 Task: Look for space in Palenque, Mexico from 2nd September, 2023 to 5th September, 2023 for 1 adult in price range Rs.5000 to Rs.10000. Place can be private room with 1  bedroom having 1 bed and 1 bathroom. Property type can be house, flat, guest house, hotel. Booking option can be shelf check-in. Required host language is English.
Action: Mouse moved to (476, 99)
Screenshot: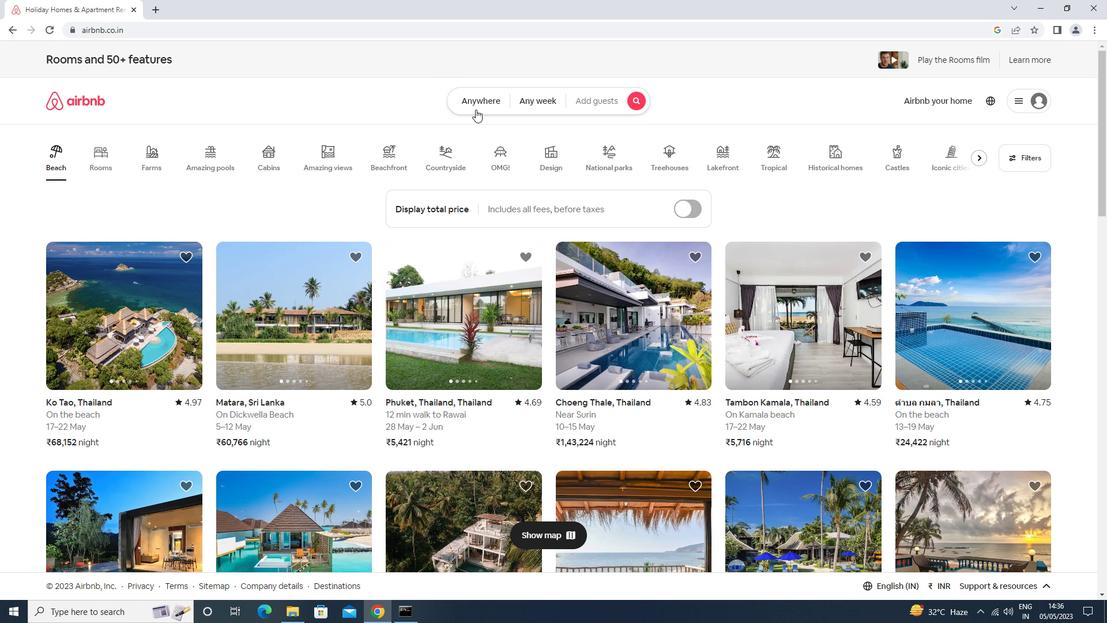 
Action: Mouse pressed left at (476, 99)
Screenshot: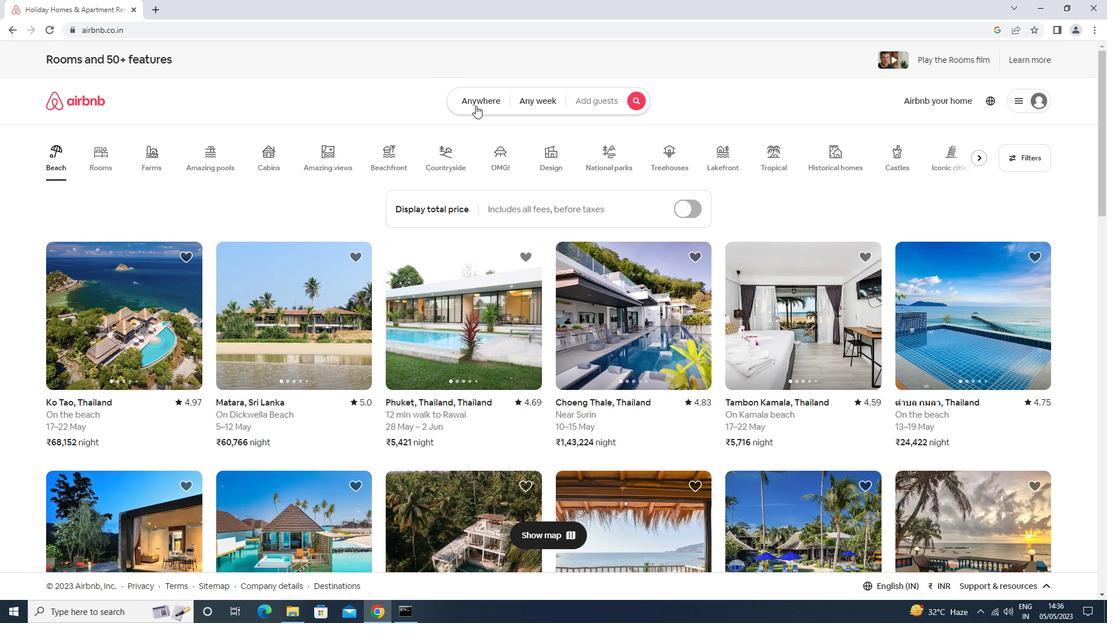 
Action: Mouse moved to (426, 150)
Screenshot: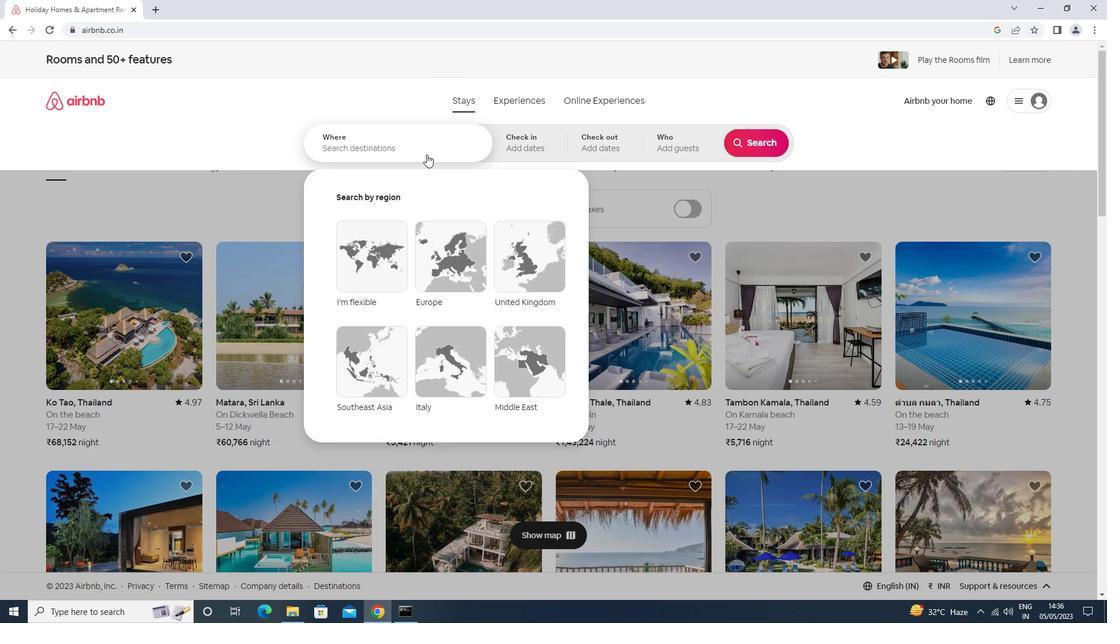 
Action: Mouse pressed left at (426, 150)
Screenshot: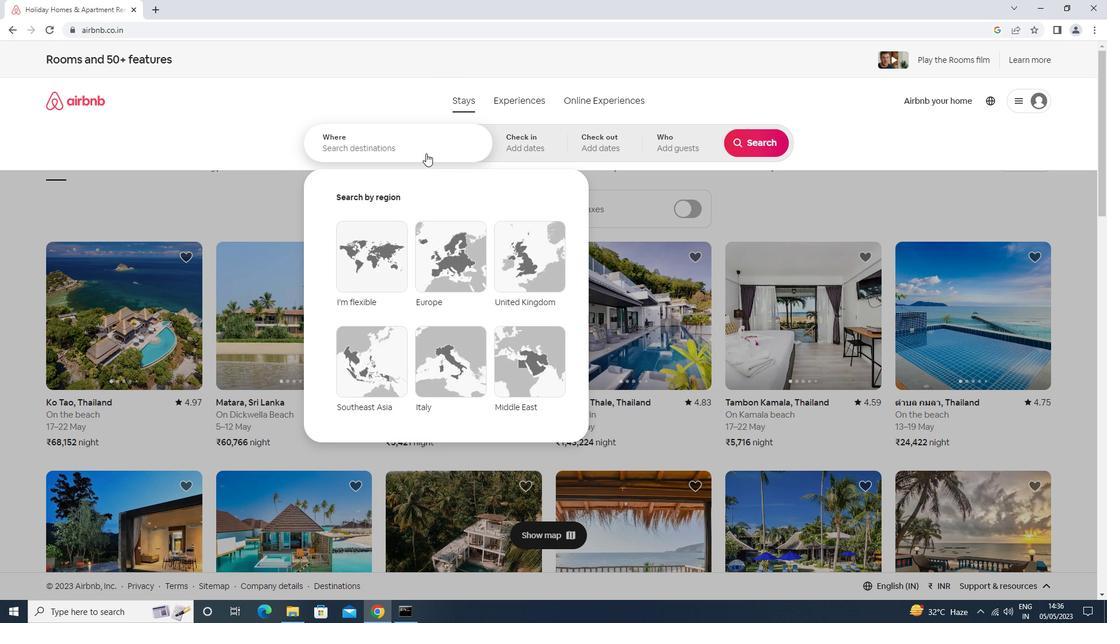 
Action: Mouse moved to (424, 151)
Screenshot: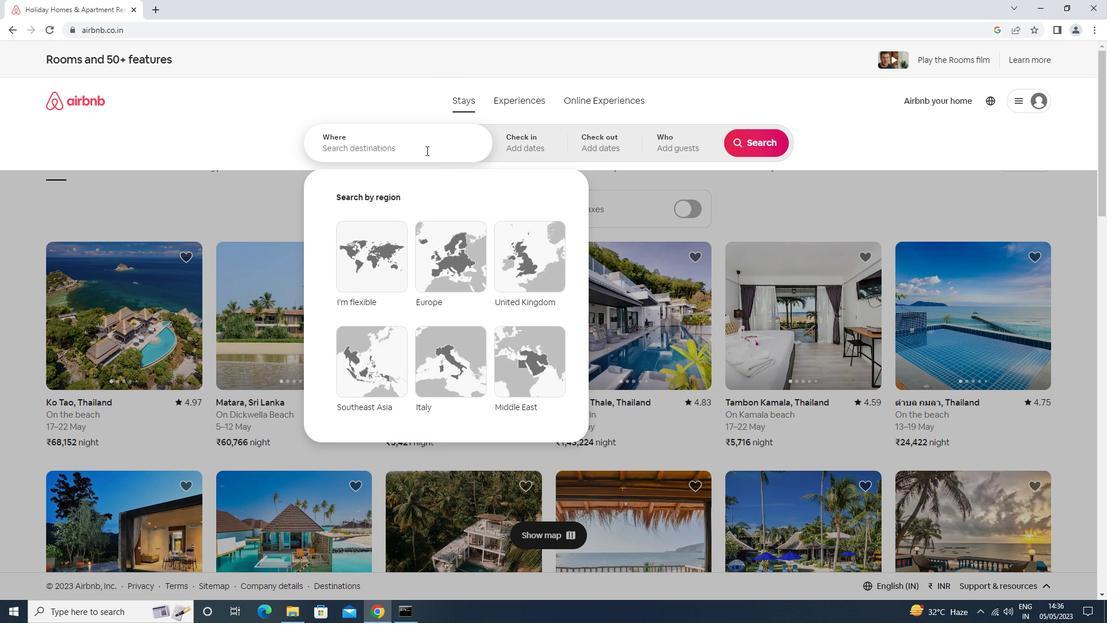 
Action: Key pressed palenque<Key.space>mexico<Key.down><Key.enter>
Screenshot: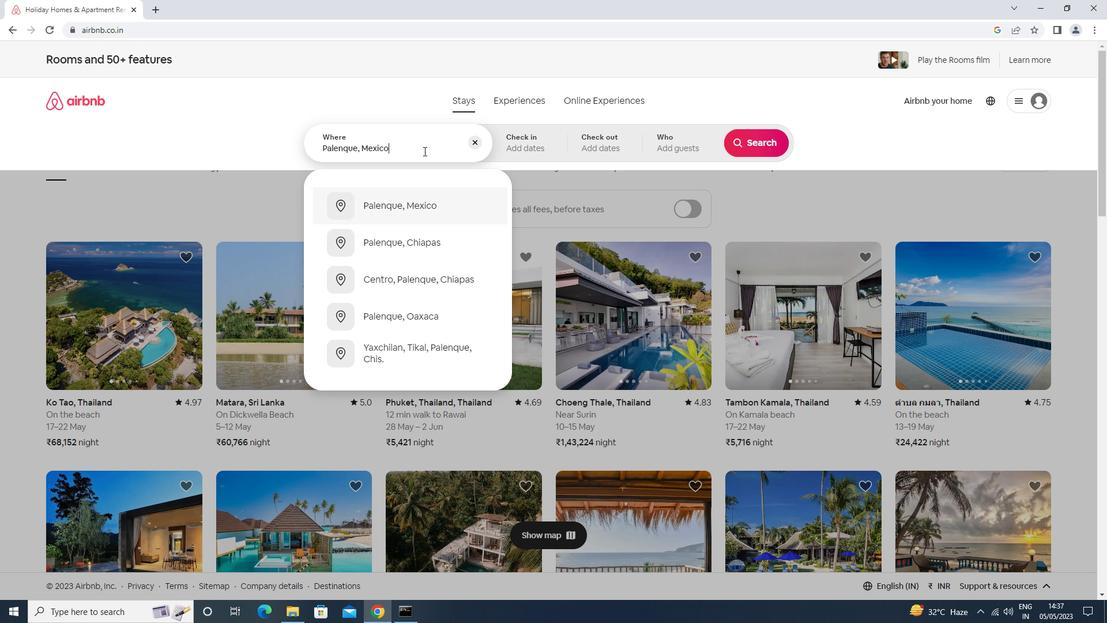 
Action: Mouse moved to (756, 239)
Screenshot: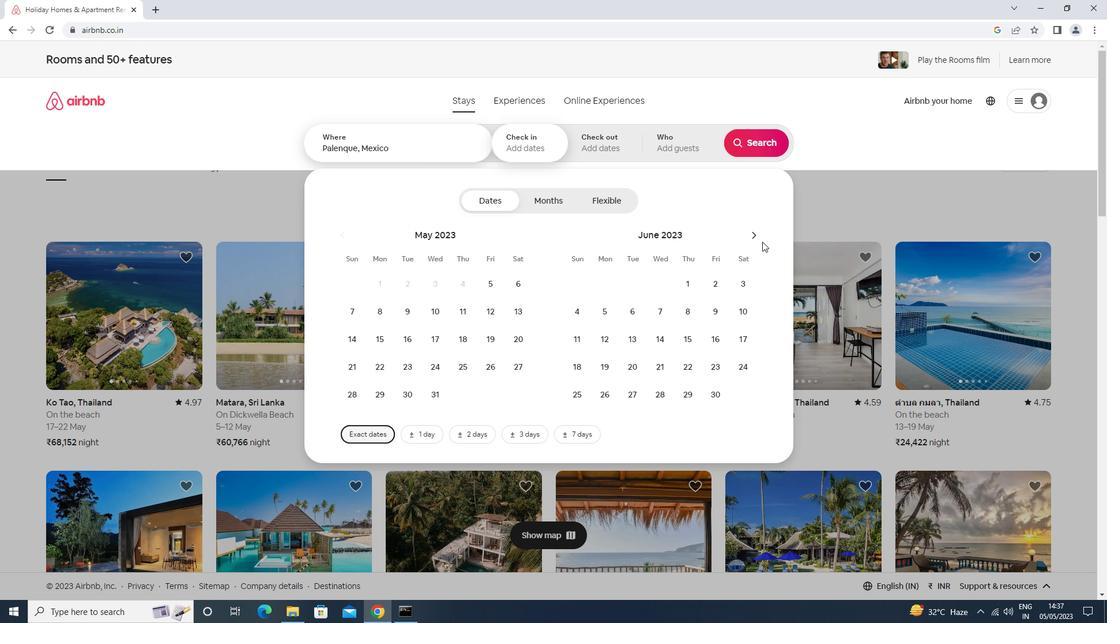 
Action: Mouse pressed left at (756, 239)
Screenshot: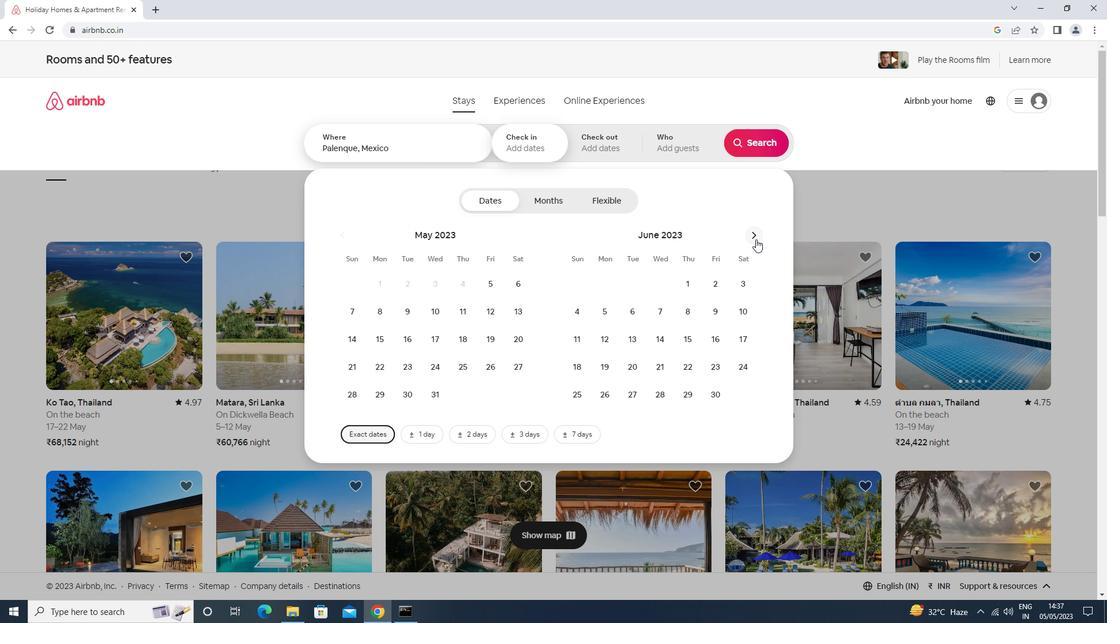 
Action: Mouse pressed left at (756, 239)
Screenshot: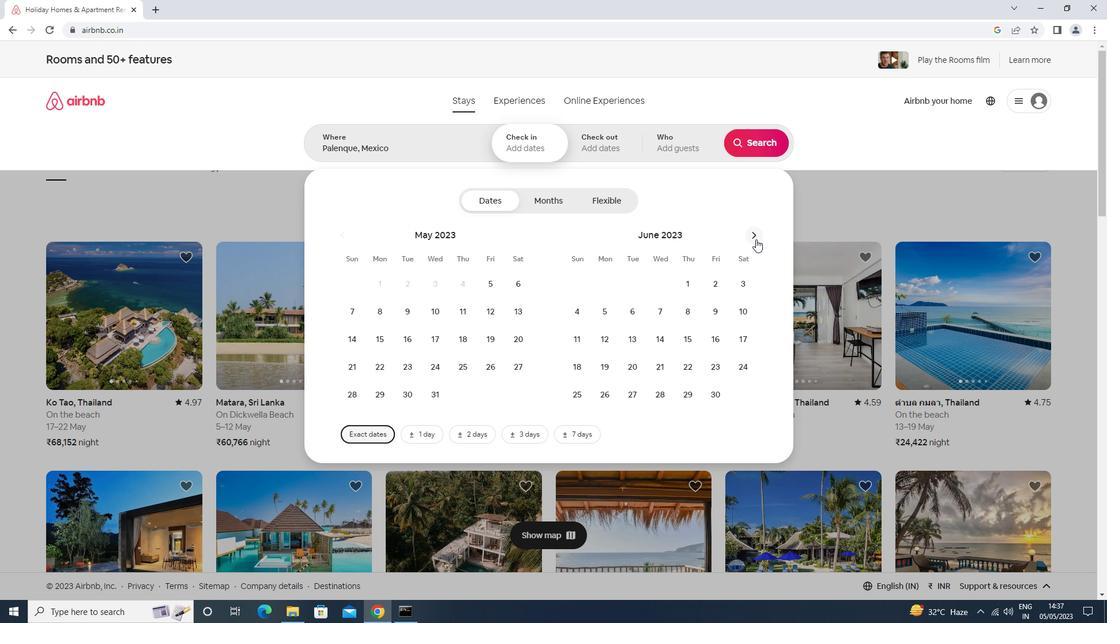 
Action: Mouse pressed left at (756, 239)
Screenshot: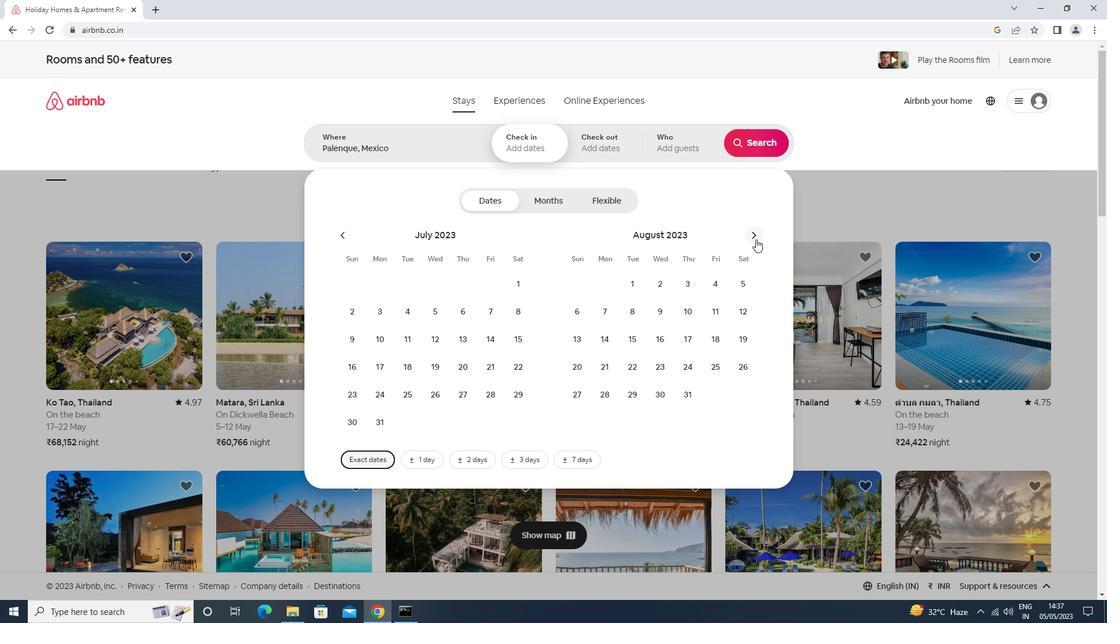
Action: Mouse moved to (749, 289)
Screenshot: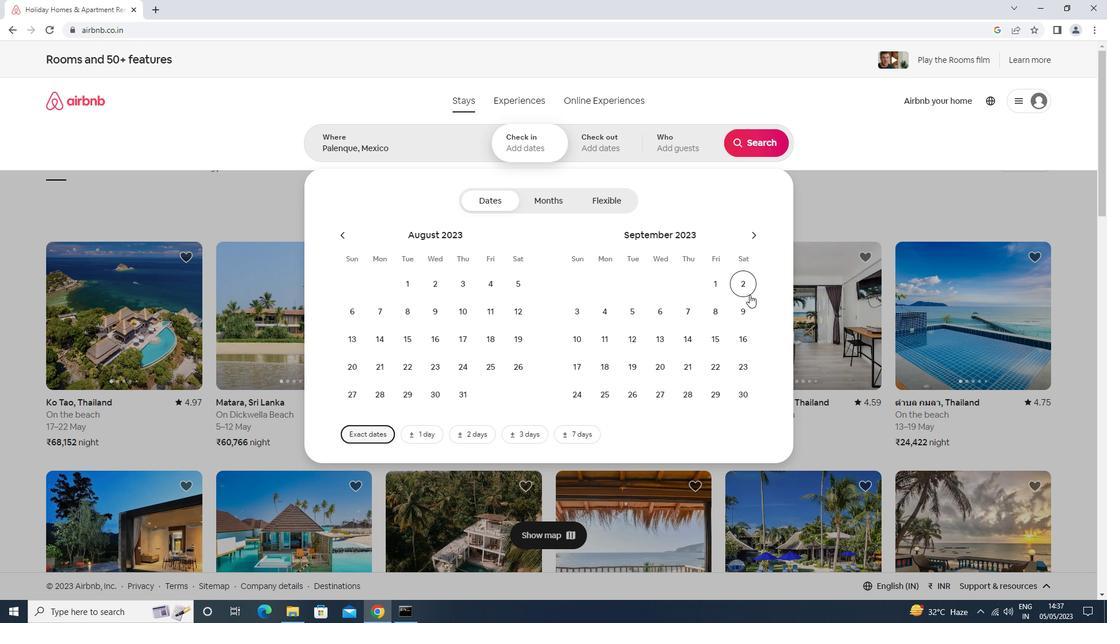 
Action: Mouse pressed left at (749, 289)
Screenshot: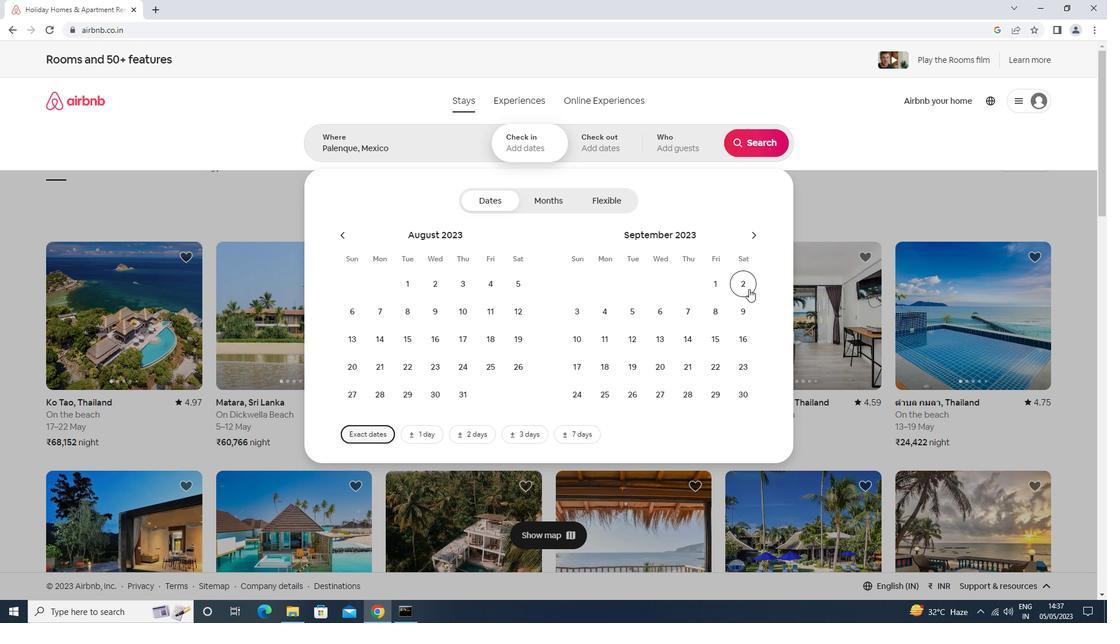 
Action: Mouse moved to (629, 316)
Screenshot: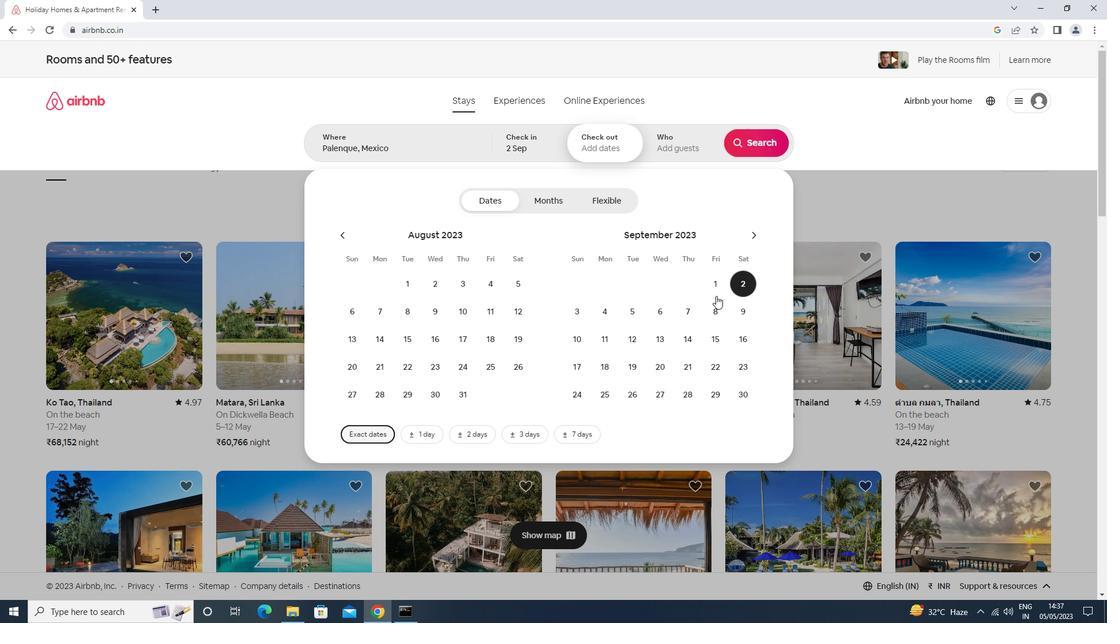 
Action: Mouse pressed left at (629, 316)
Screenshot: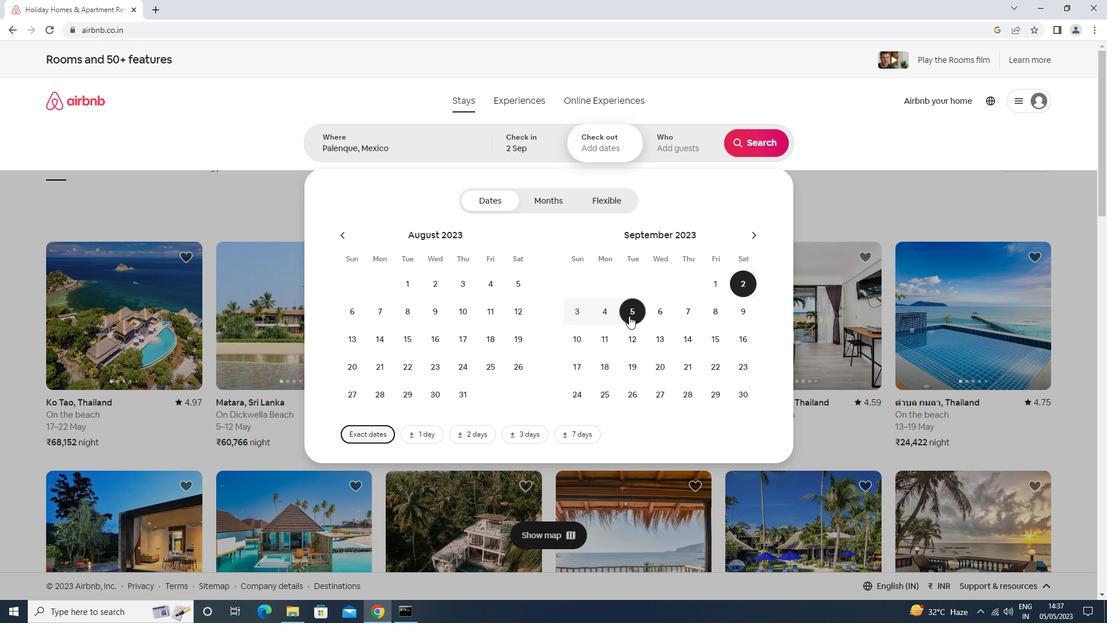
Action: Mouse moved to (674, 155)
Screenshot: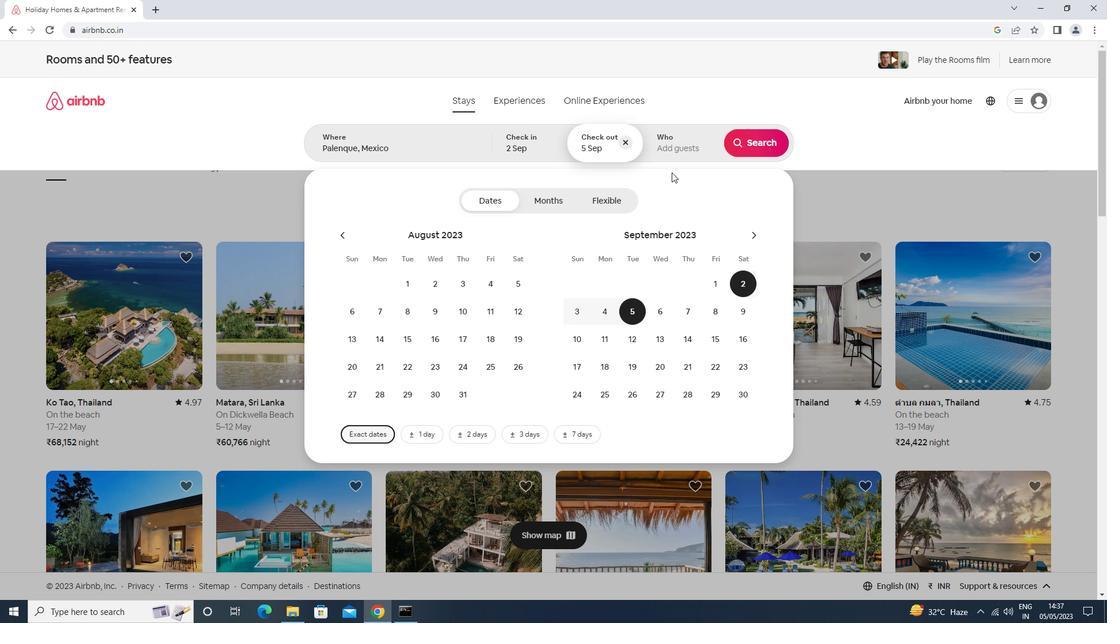 
Action: Mouse pressed left at (674, 155)
Screenshot: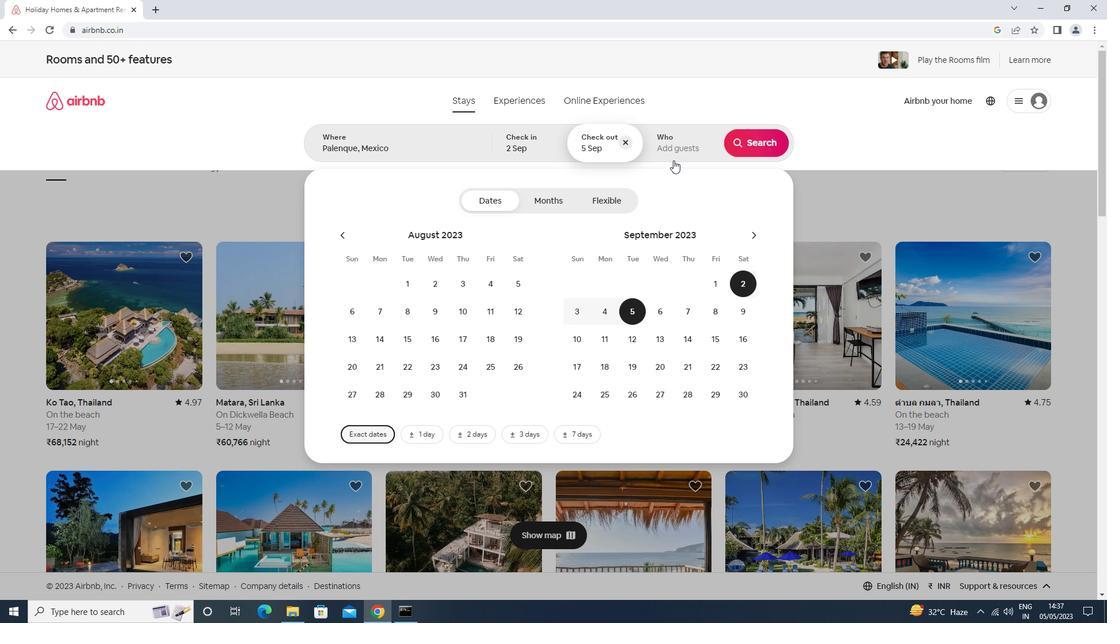 
Action: Mouse moved to (755, 202)
Screenshot: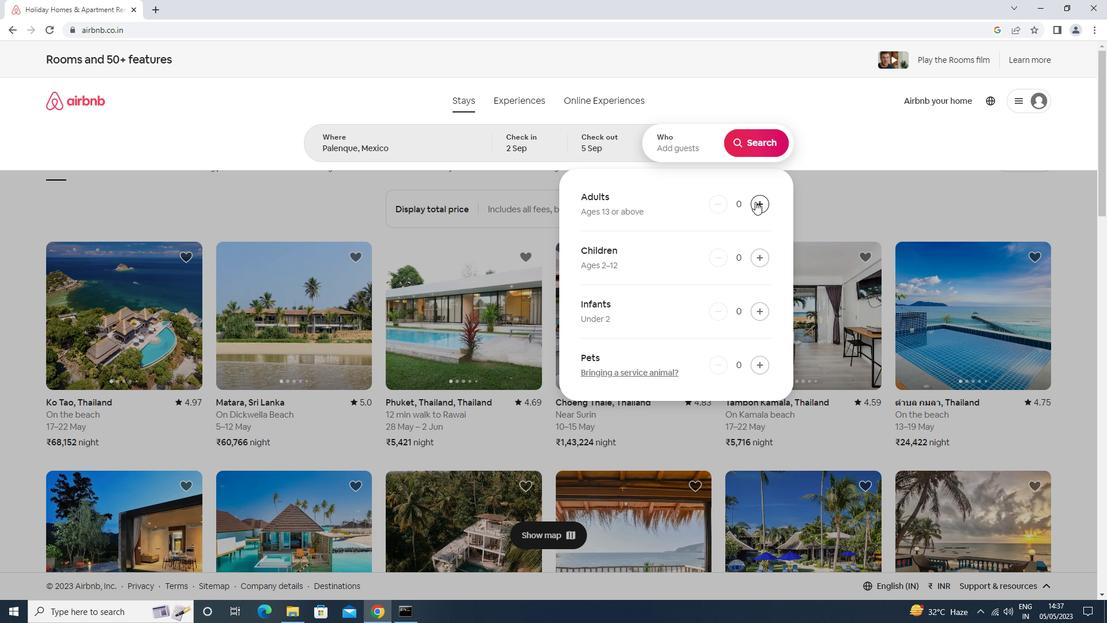 
Action: Mouse pressed left at (755, 202)
Screenshot: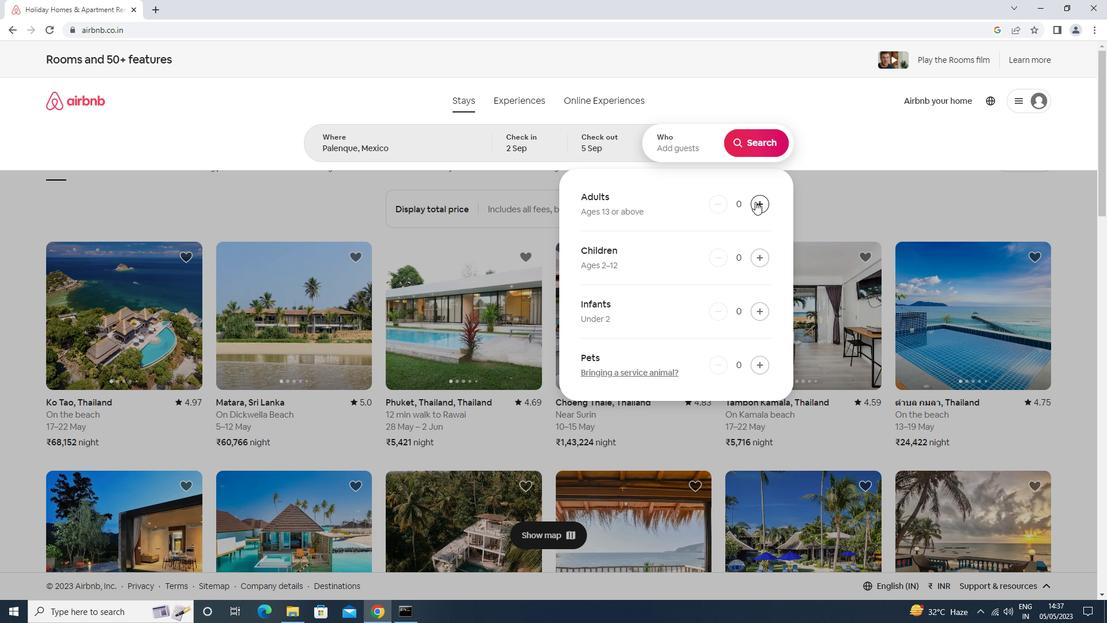 
Action: Mouse moved to (763, 137)
Screenshot: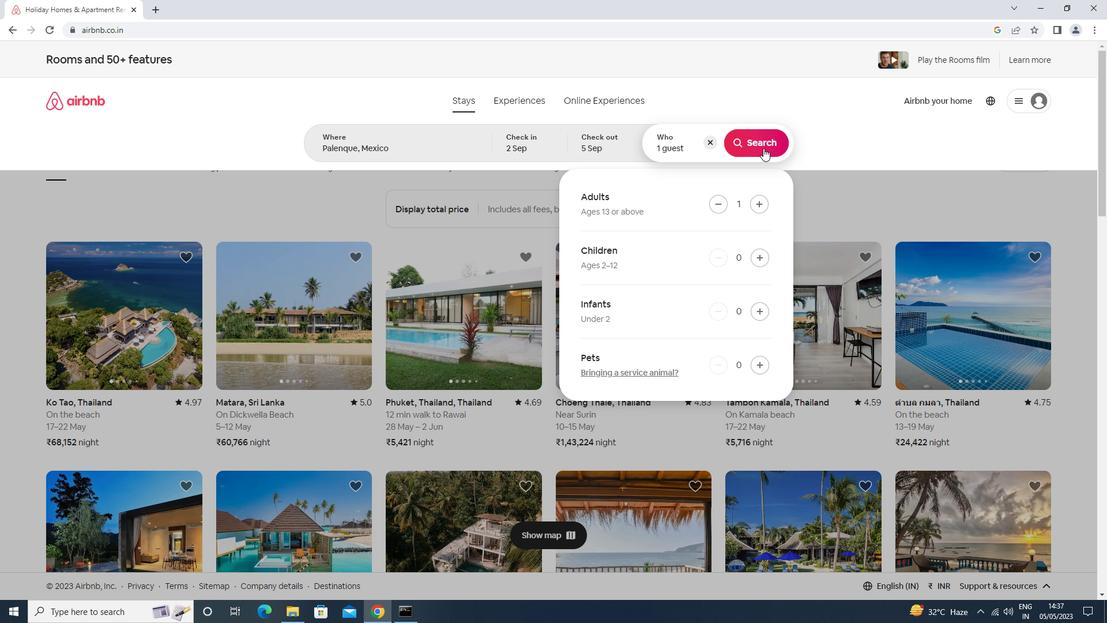 
Action: Mouse pressed left at (763, 137)
Screenshot: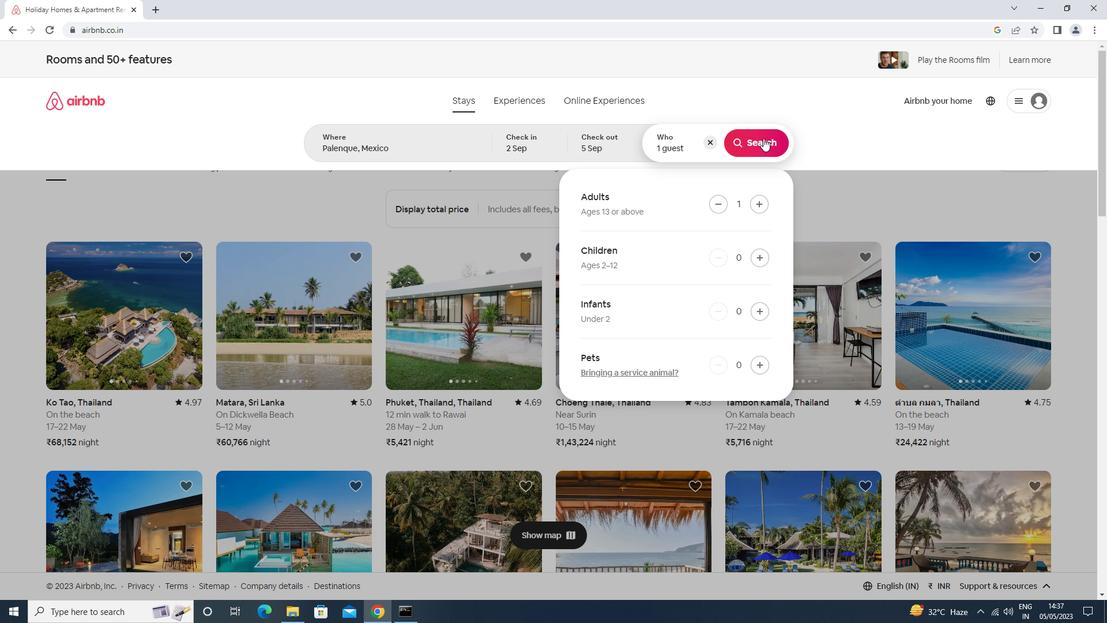 
Action: Mouse moved to (1048, 109)
Screenshot: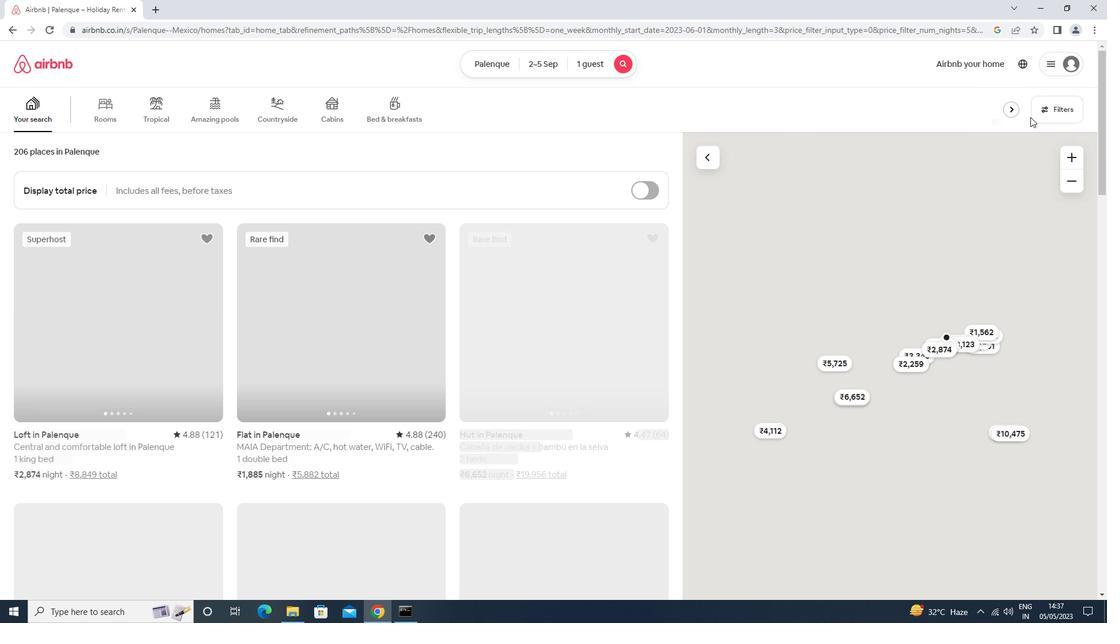 
Action: Mouse pressed left at (1048, 109)
Screenshot: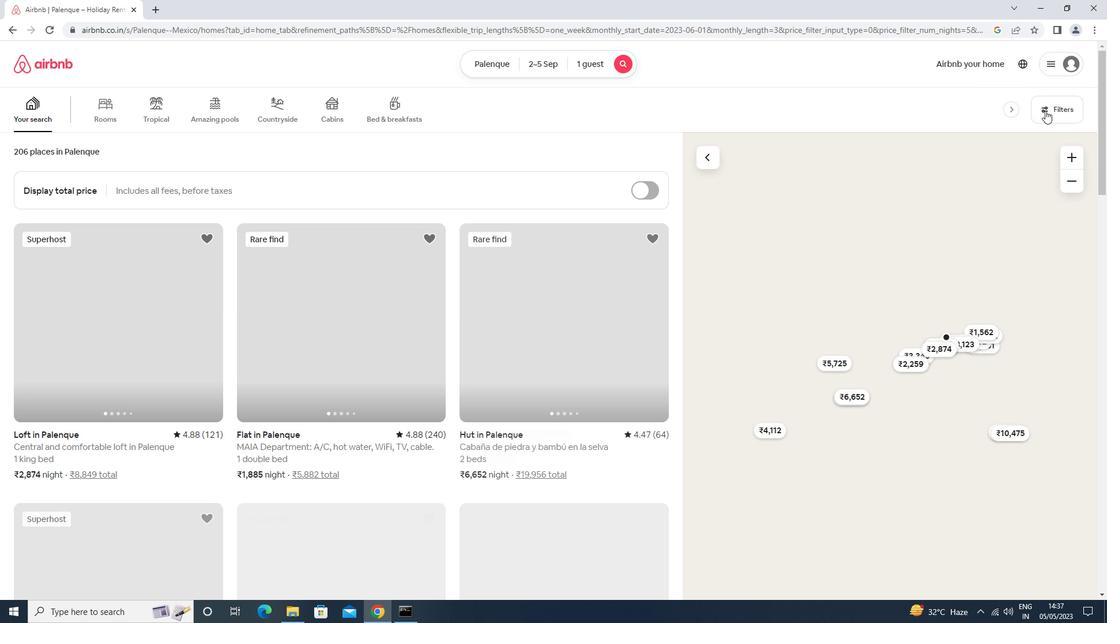 
Action: Mouse moved to (429, 397)
Screenshot: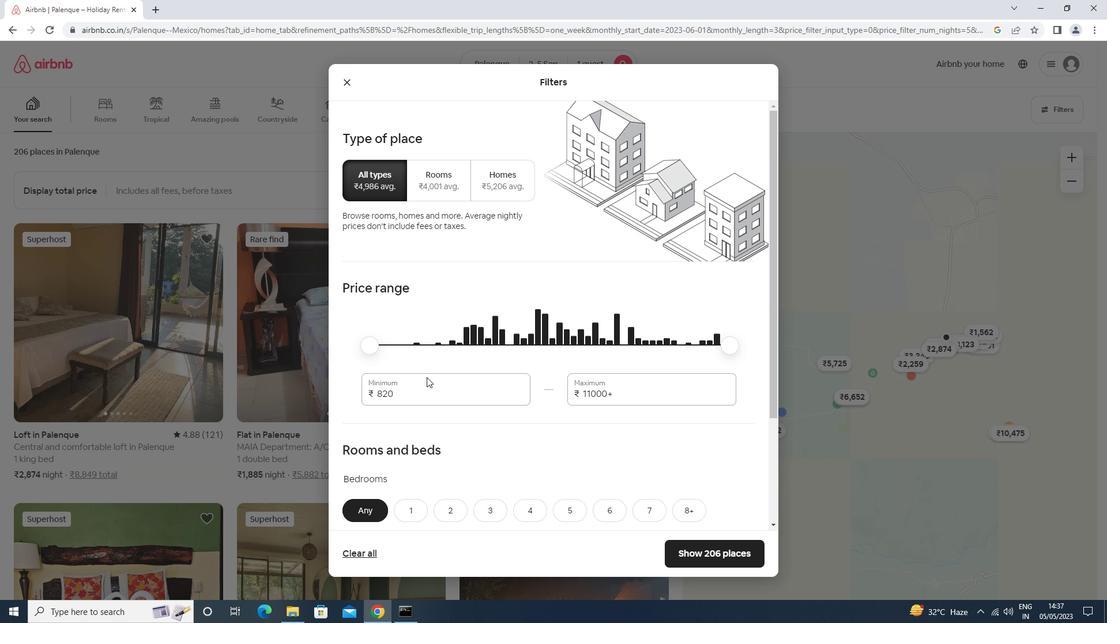 
Action: Mouse pressed left at (429, 397)
Screenshot: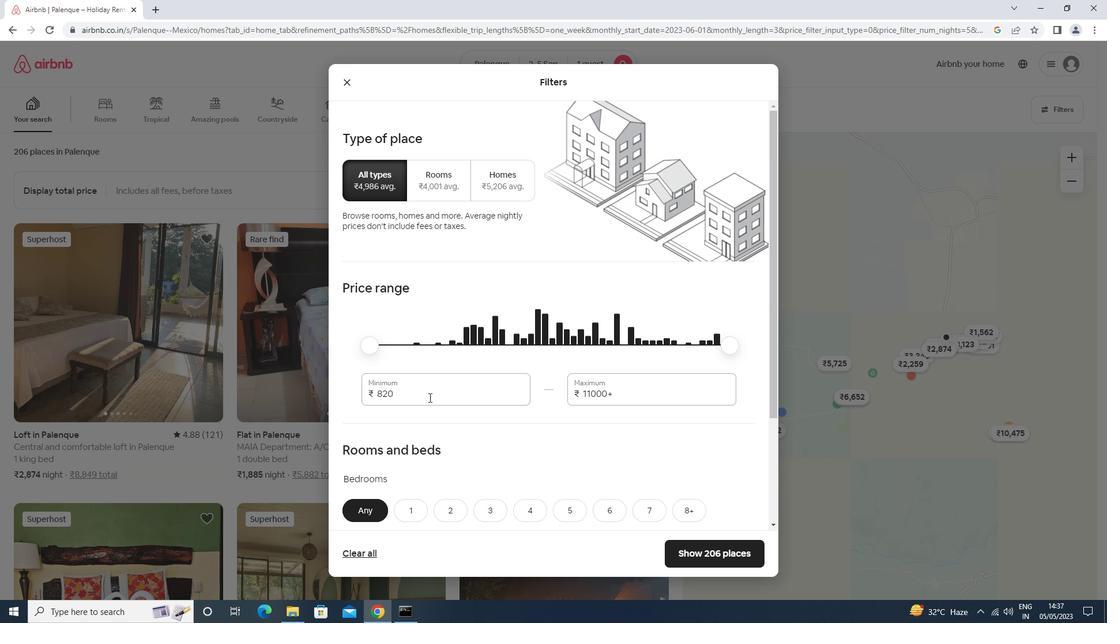 
Action: Key pressed <Key.backspace><Key.backspace><Key.backspace>5000<Key.tab>10000
Screenshot: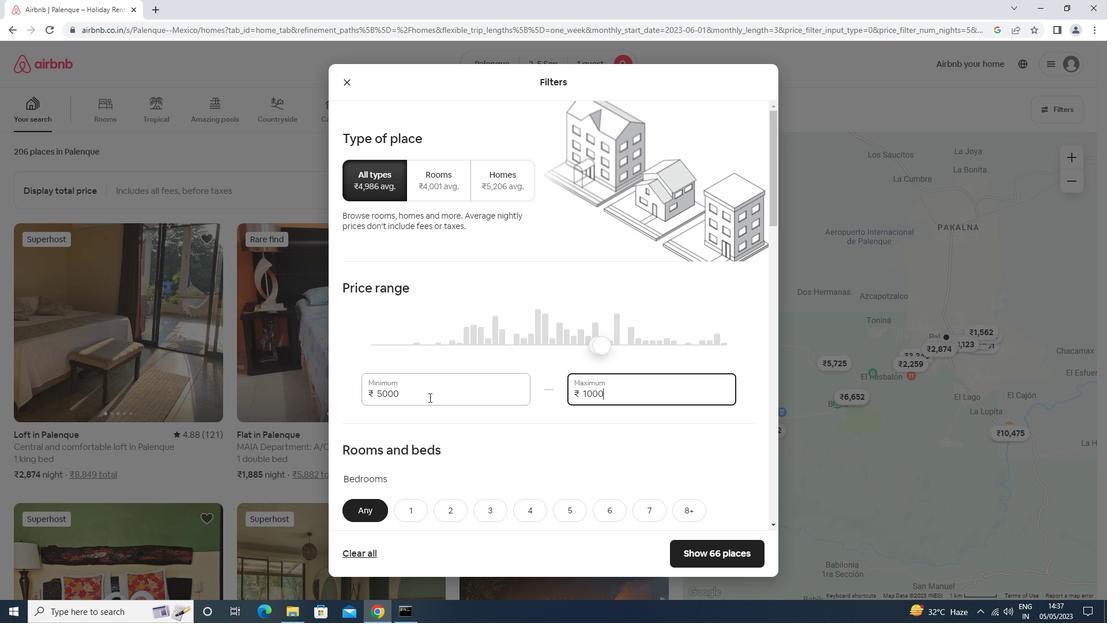 
Action: Mouse moved to (435, 384)
Screenshot: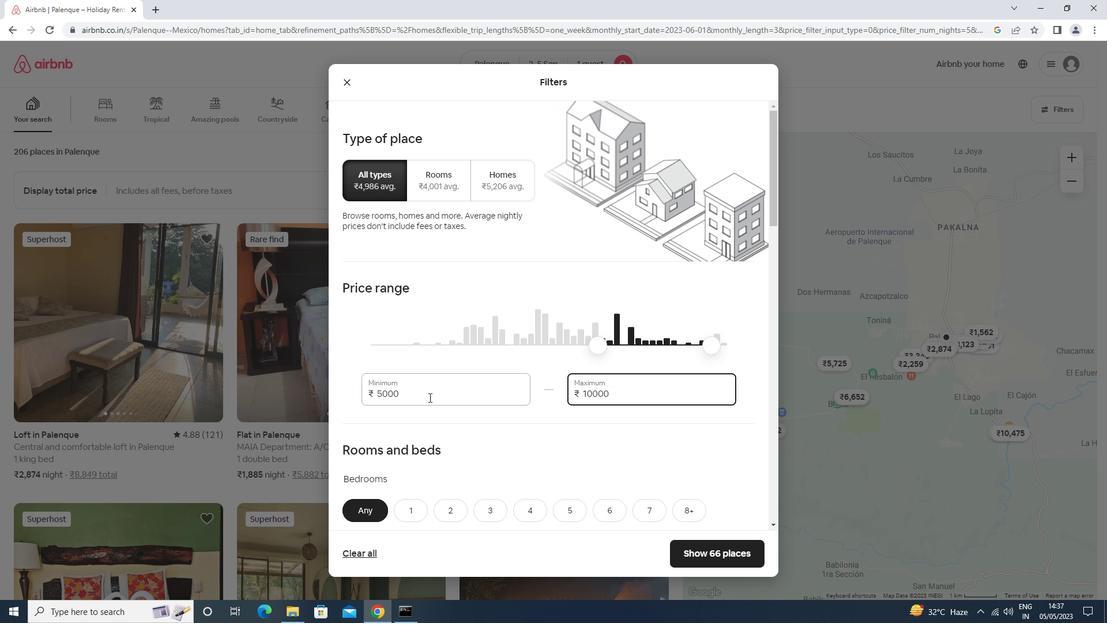 
Action: Mouse scrolled (435, 384) with delta (0, 0)
Screenshot: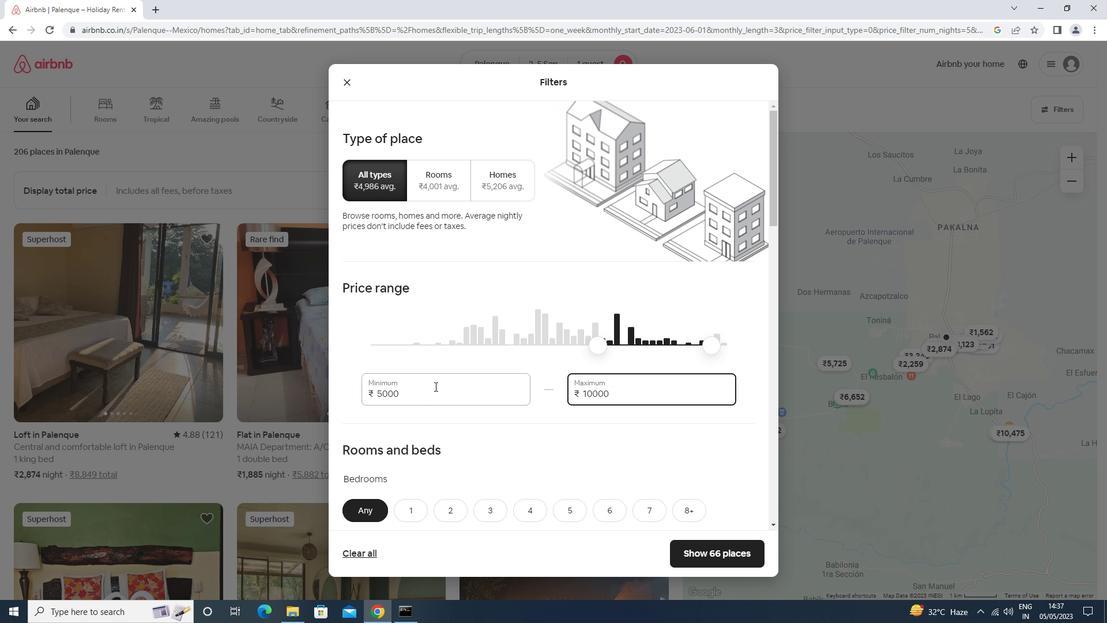 
Action: Mouse moved to (436, 384)
Screenshot: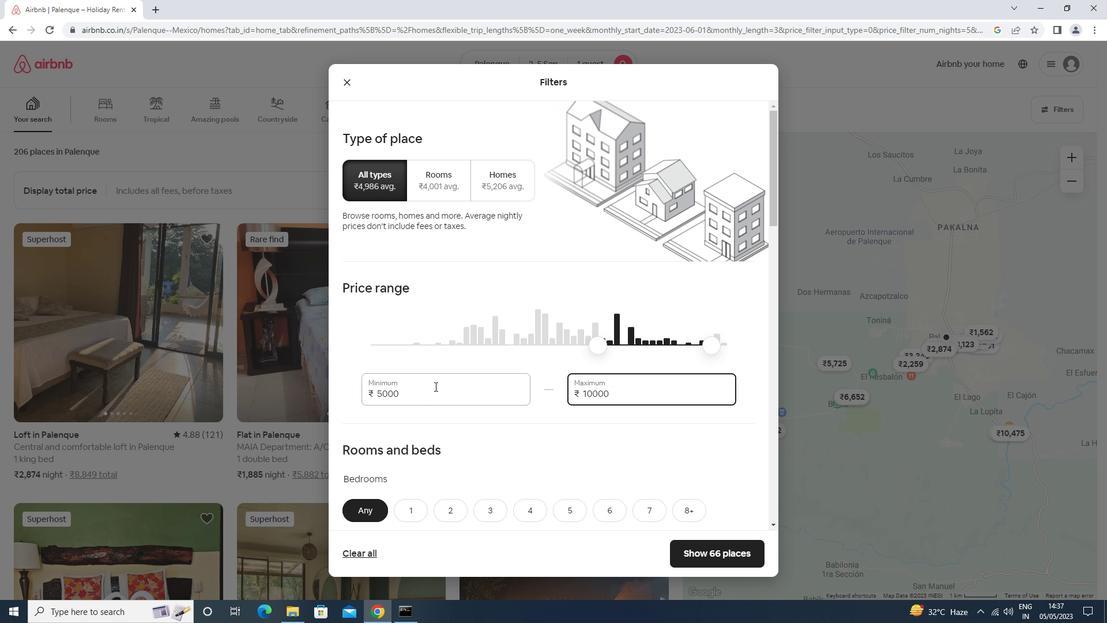 
Action: Mouse scrolled (436, 384) with delta (0, 0)
Screenshot: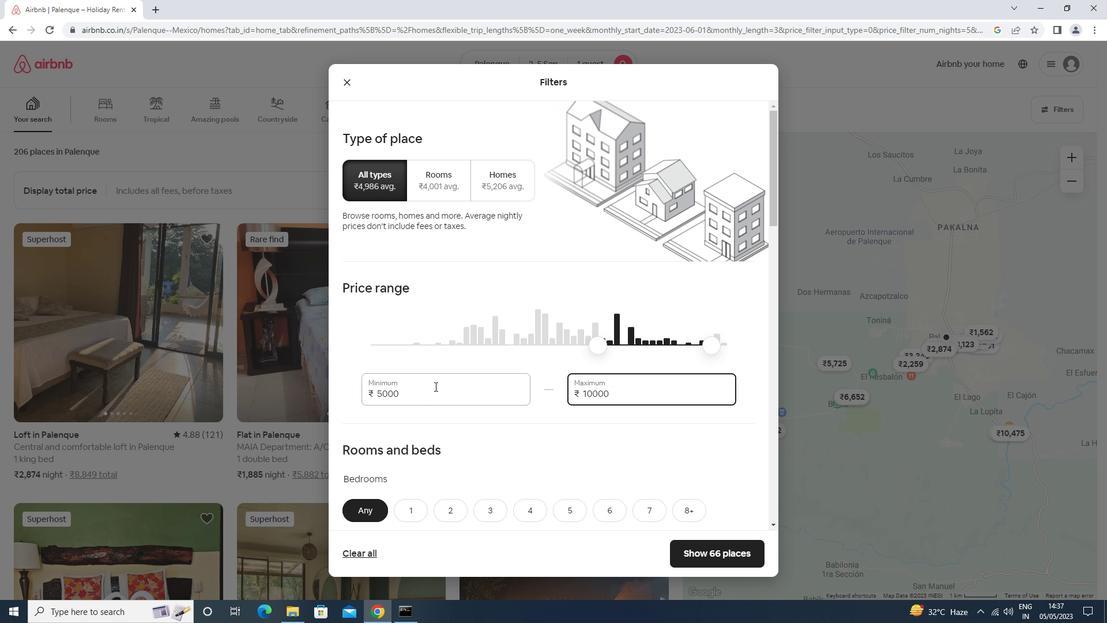 
Action: Mouse scrolled (436, 384) with delta (0, 0)
Screenshot: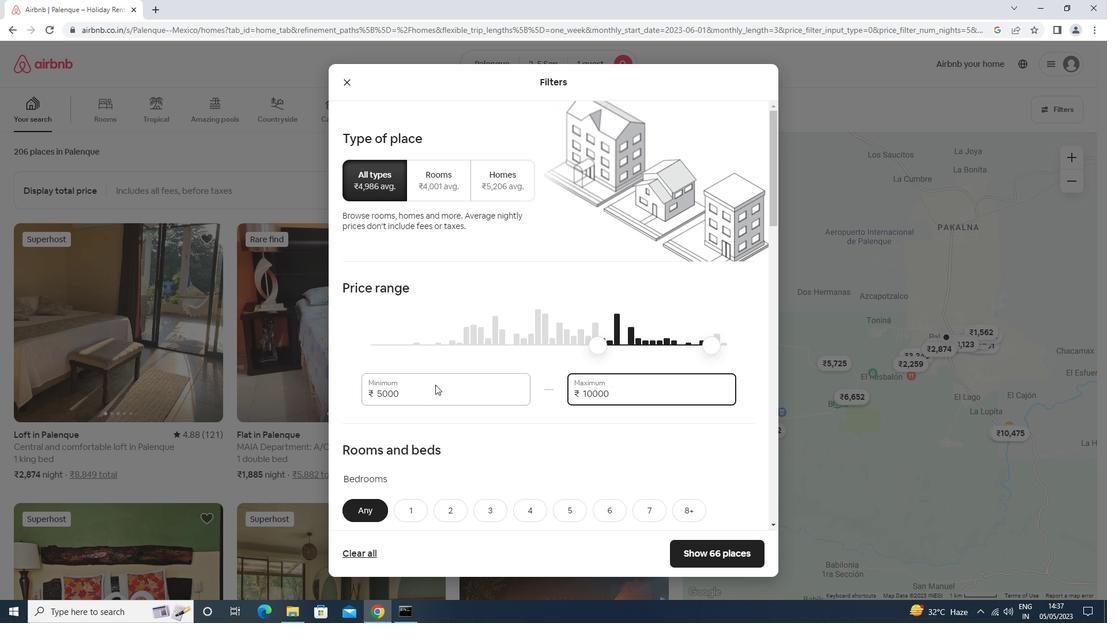 
Action: Mouse scrolled (436, 384) with delta (0, 0)
Screenshot: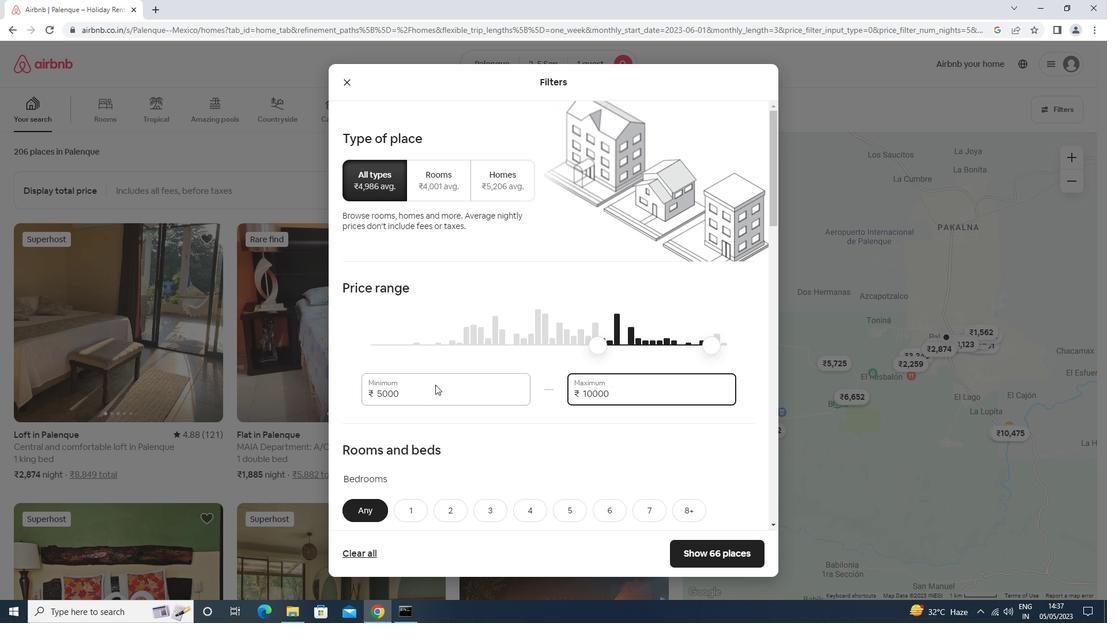
Action: Mouse scrolled (436, 384) with delta (0, 0)
Screenshot: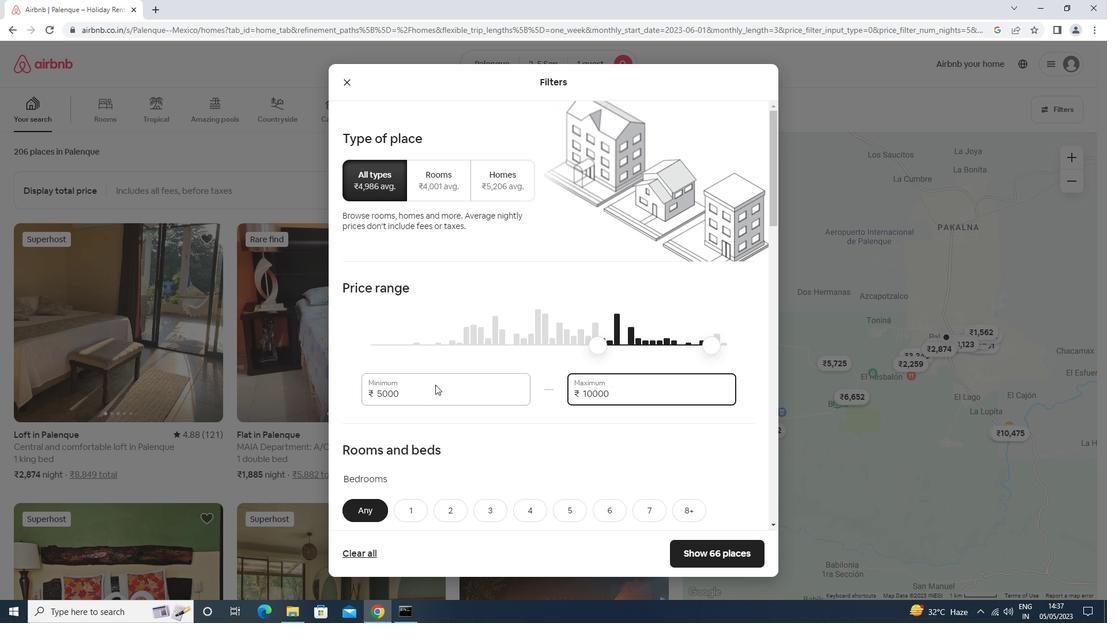 
Action: Mouse moved to (417, 223)
Screenshot: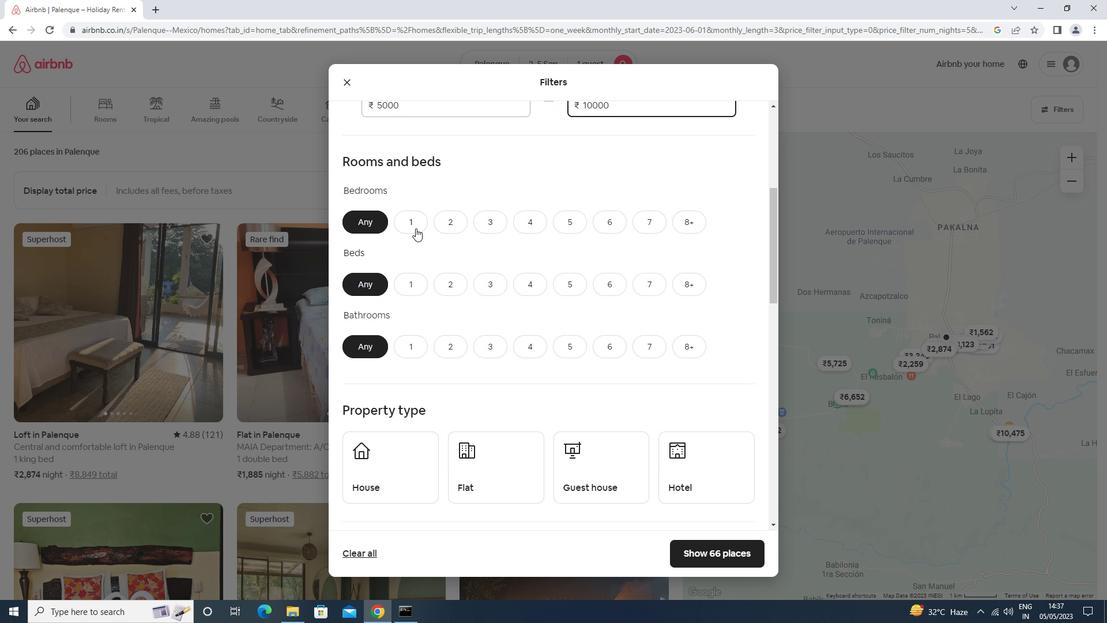 
Action: Mouse pressed left at (417, 223)
Screenshot: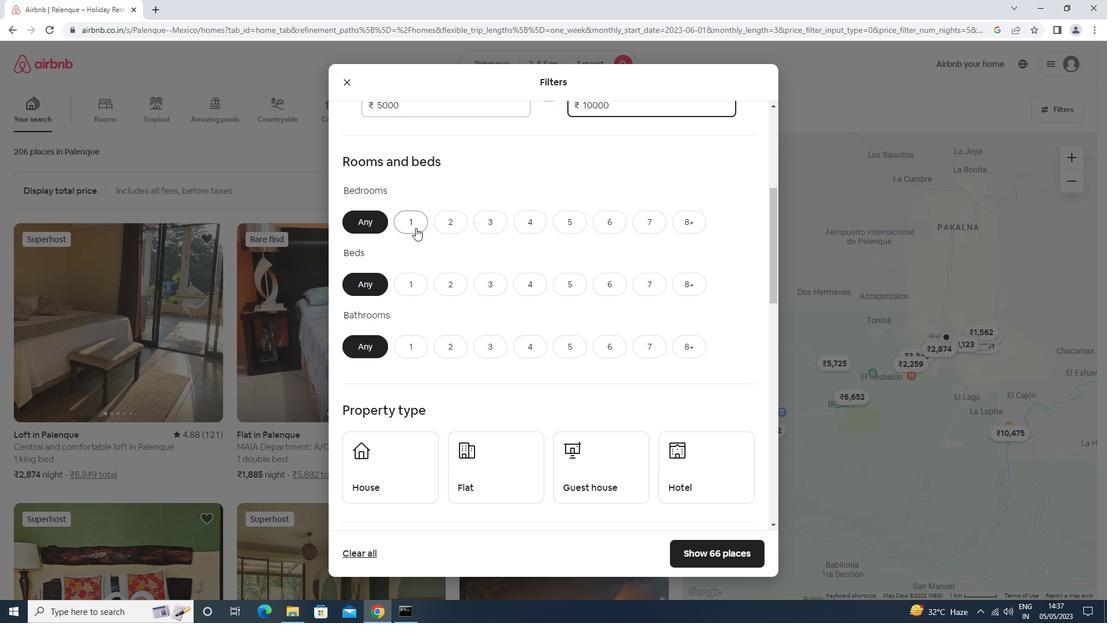 
Action: Mouse moved to (416, 283)
Screenshot: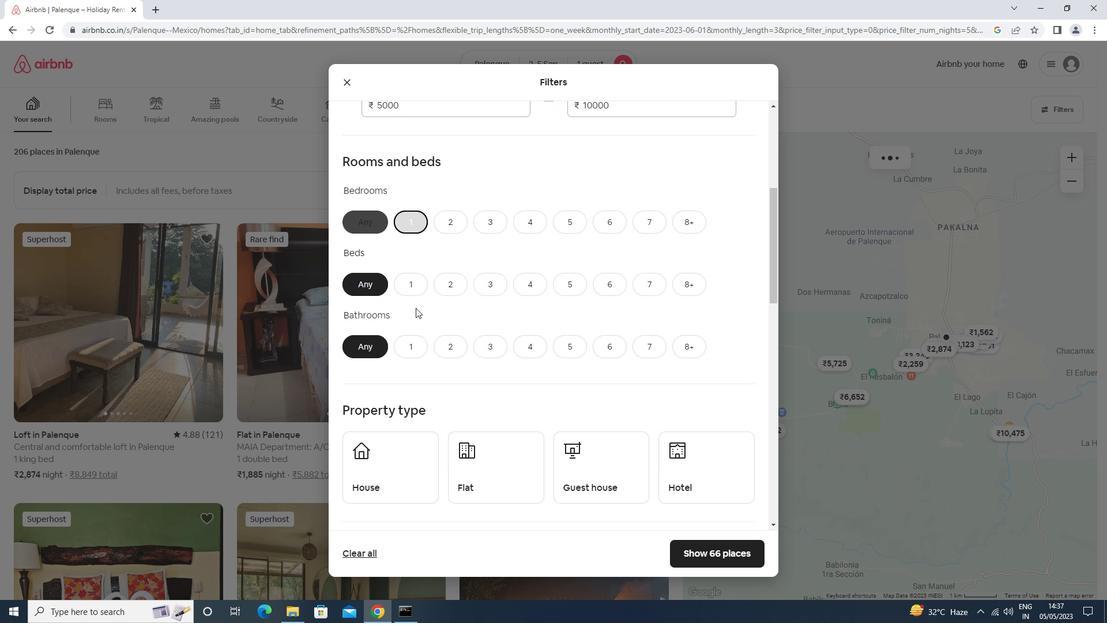 
Action: Mouse pressed left at (416, 283)
Screenshot: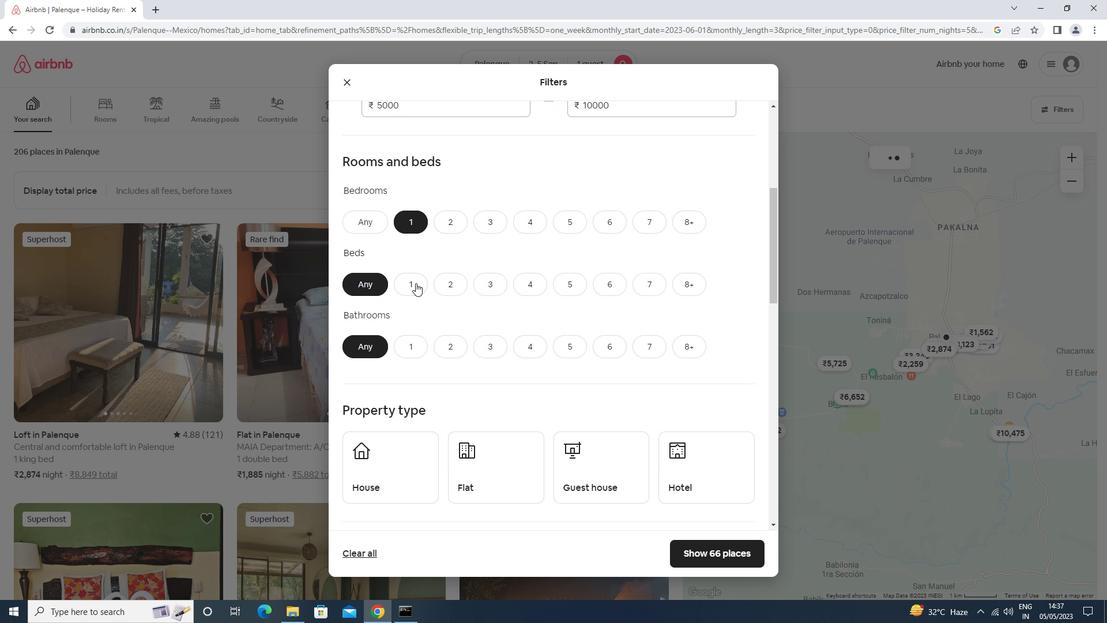 
Action: Mouse moved to (414, 343)
Screenshot: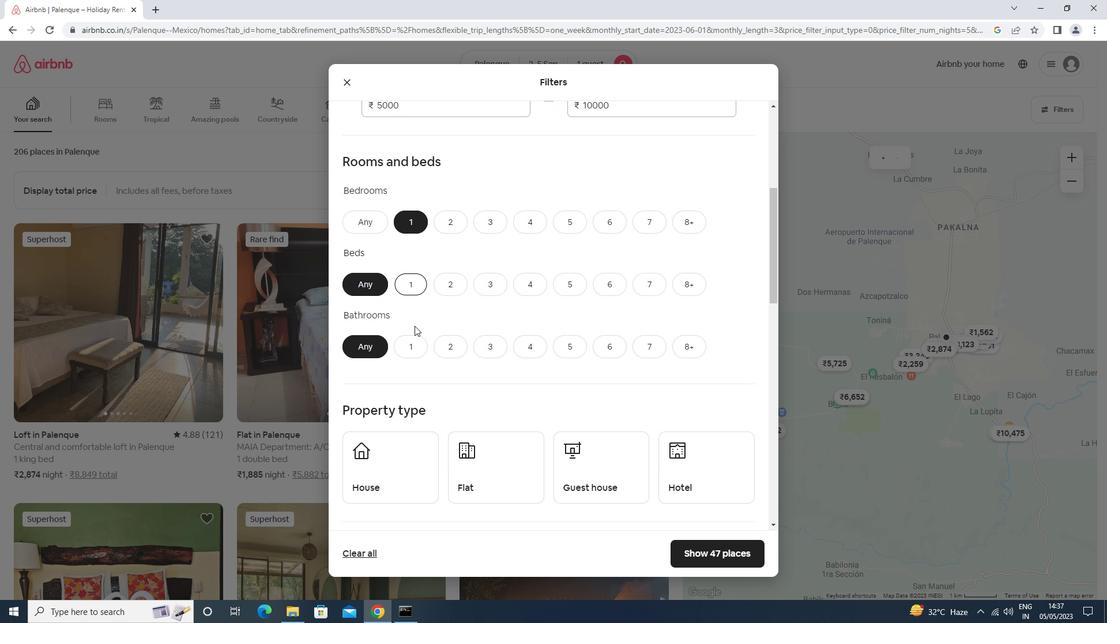
Action: Mouse pressed left at (414, 343)
Screenshot: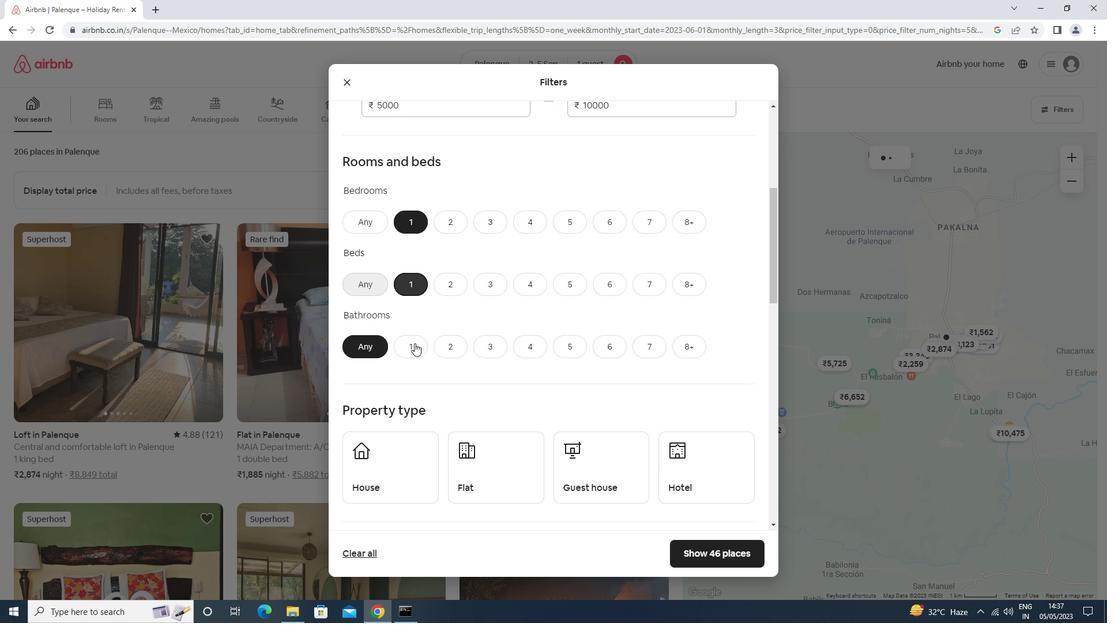 
Action: Mouse moved to (414, 345)
Screenshot: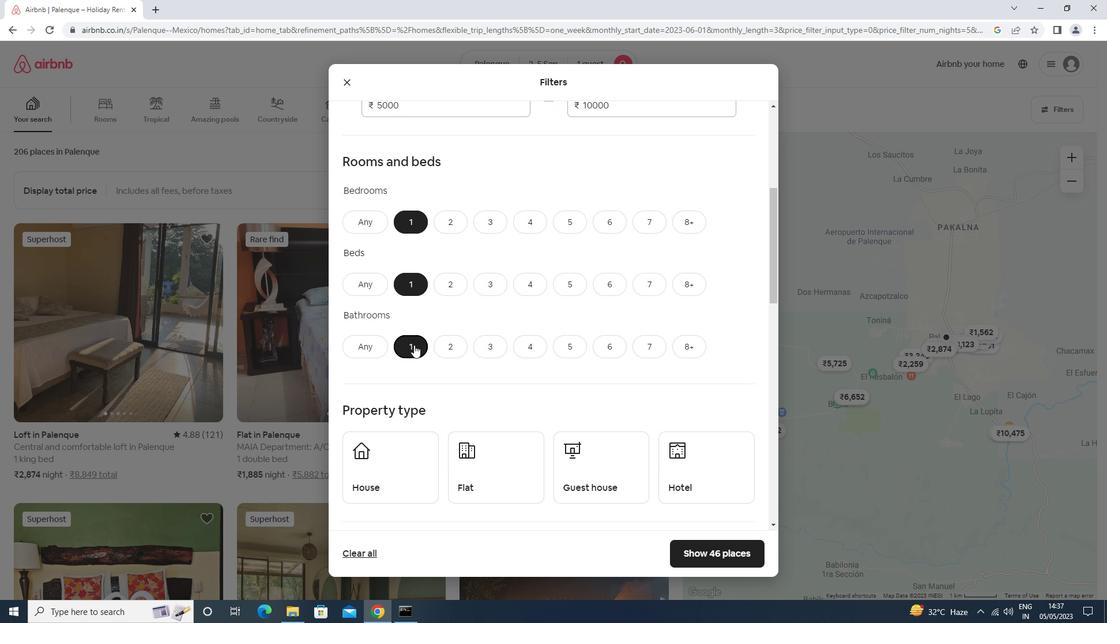 
Action: Mouse scrolled (414, 344) with delta (0, 0)
Screenshot: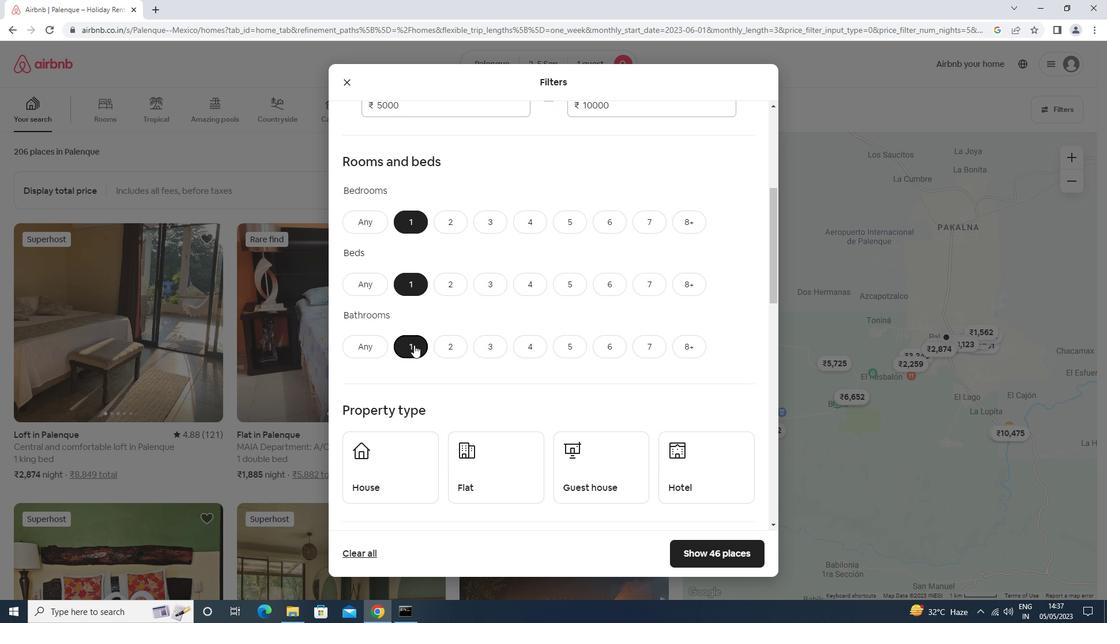 
Action: Mouse scrolled (414, 344) with delta (0, 0)
Screenshot: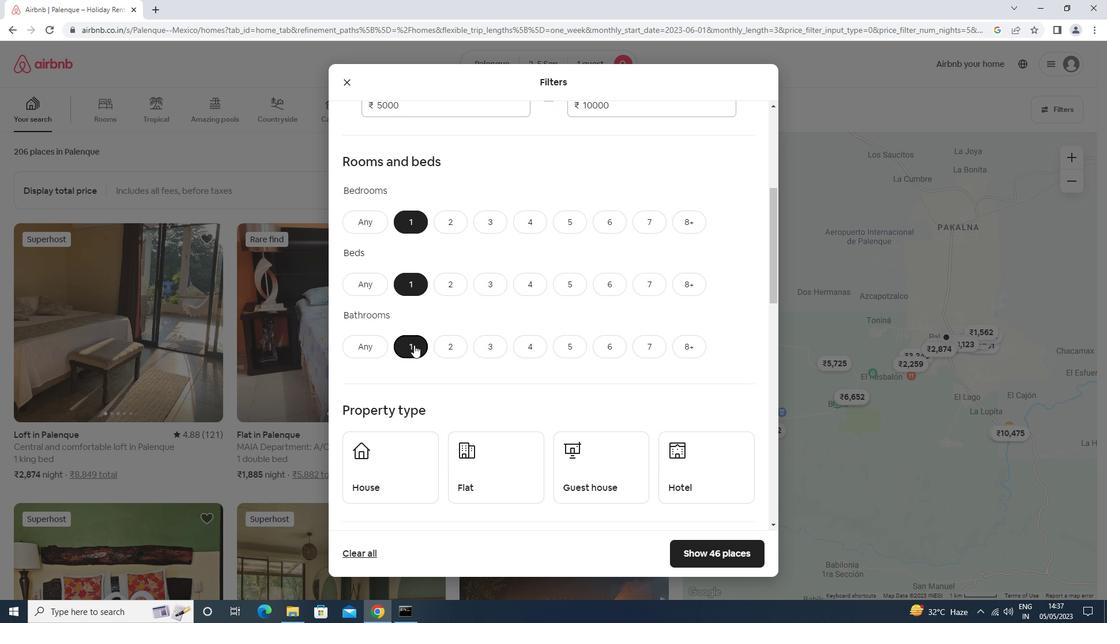 
Action: Mouse scrolled (414, 344) with delta (0, 0)
Screenshot: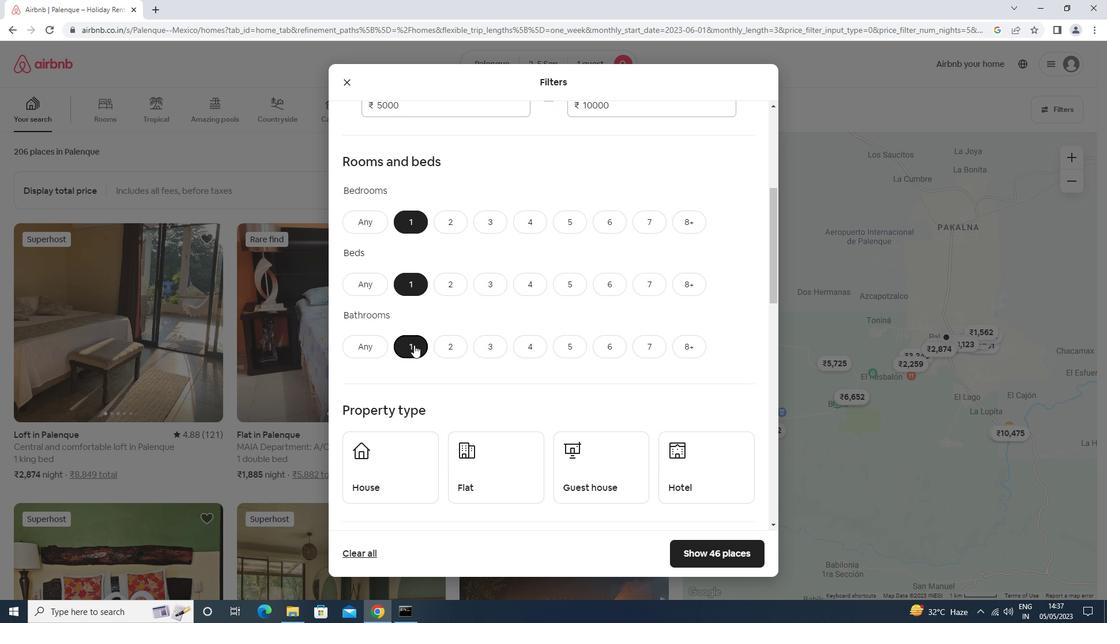
Action: Mouse scrolled (414, 344) with delta (0, 0)
Screenshot: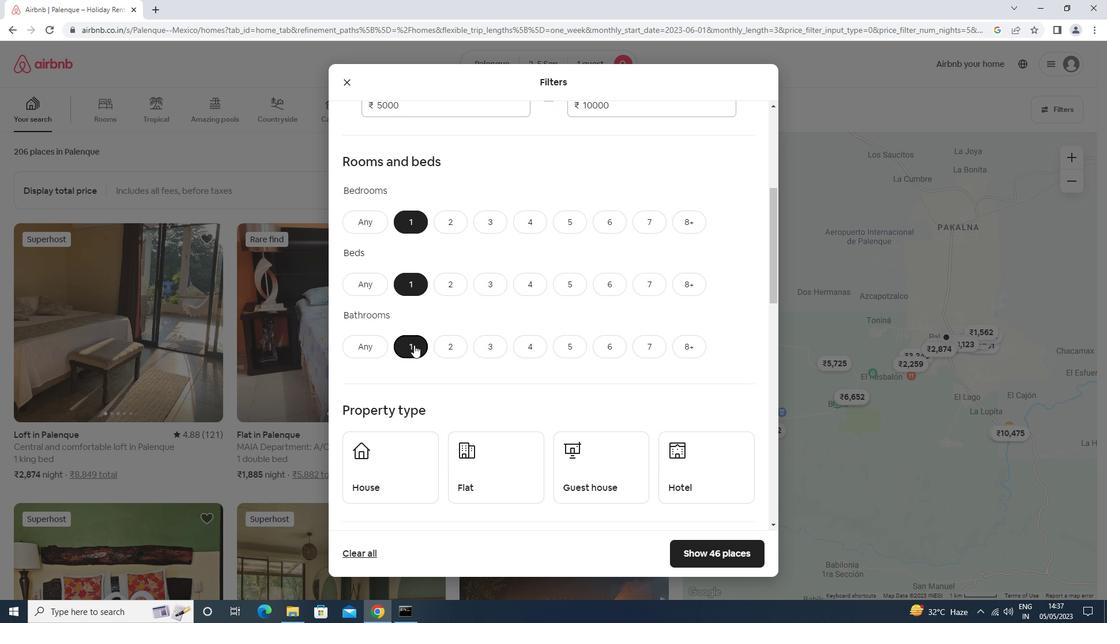 
Action: Mouse moved to (408, 248)
Screenshot: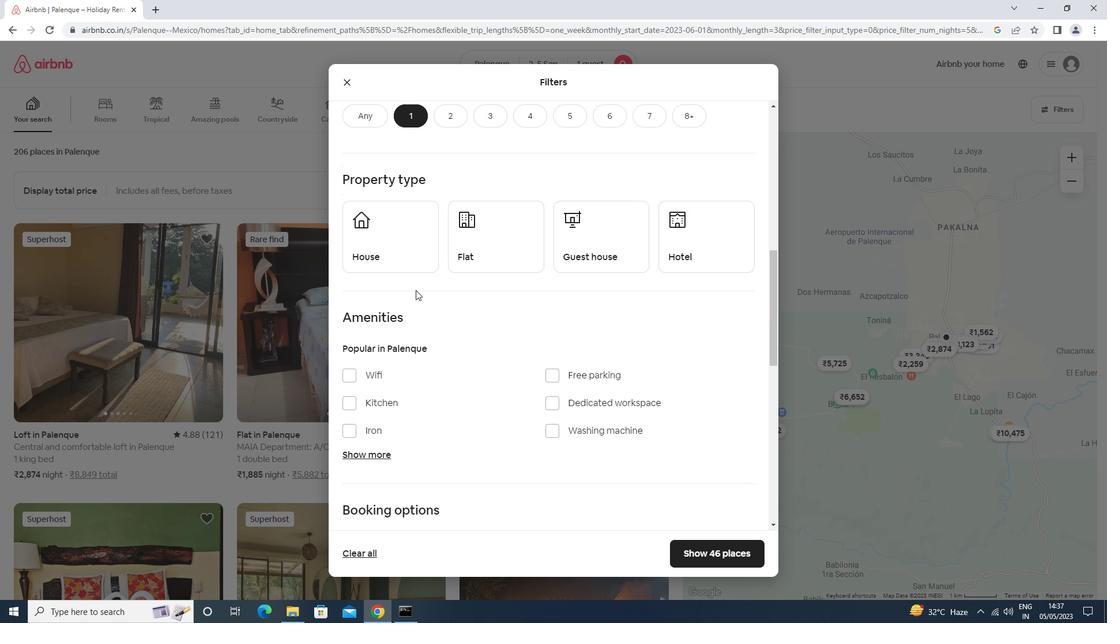 
Action: Mouse pressed left at (408, 248)
Screenshot: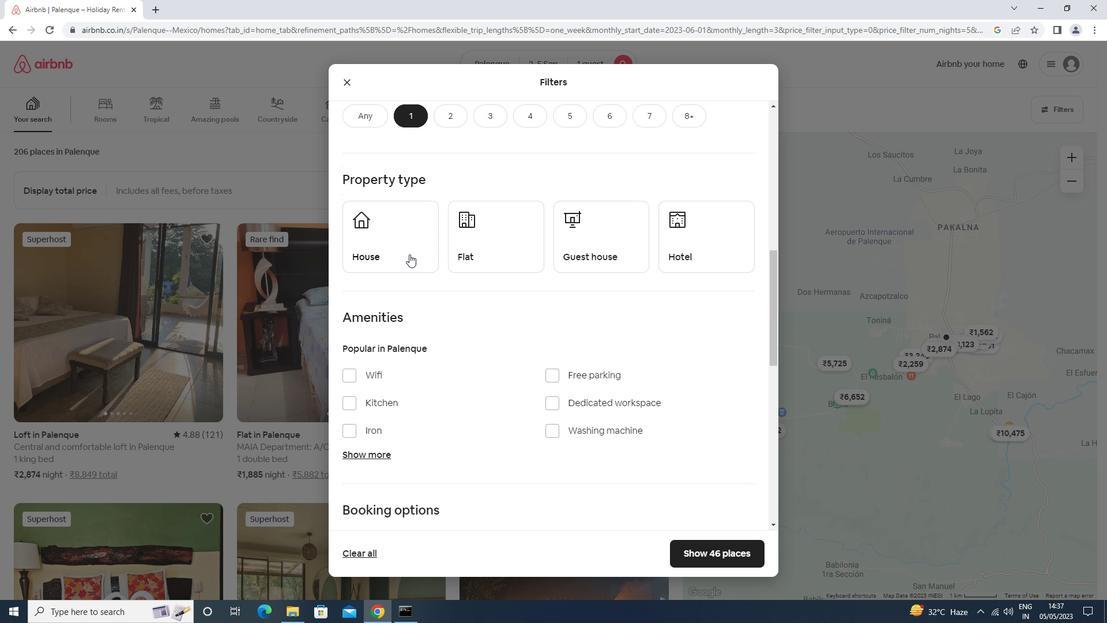
Action: Mouse moved to (491, 254)
Screenshot: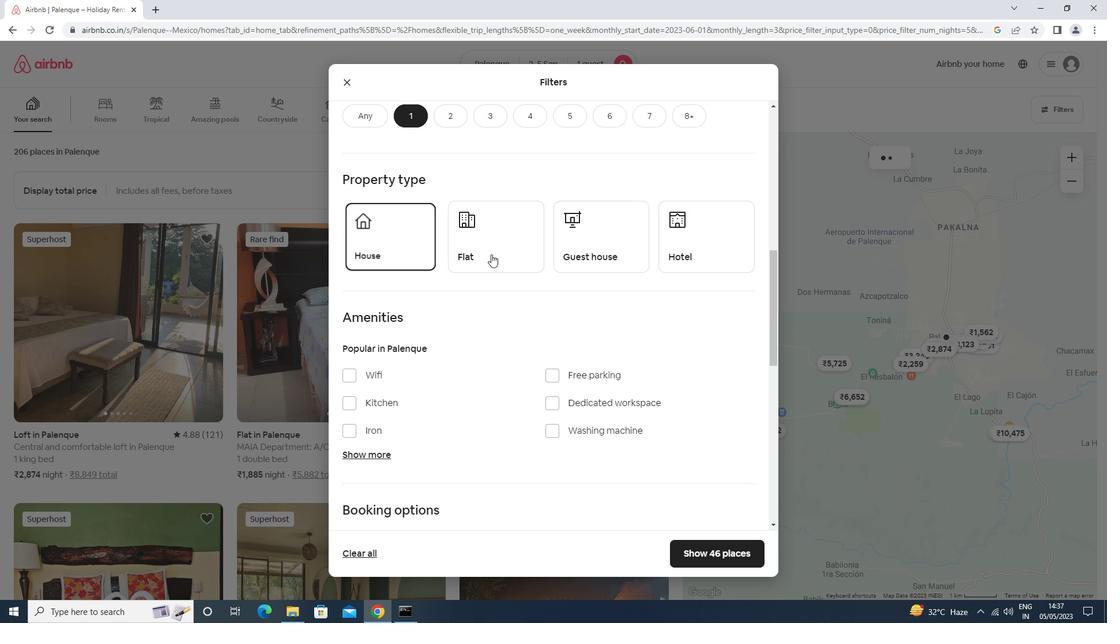 
Action: Mouse pressed left at (491, 254)
Screenshot: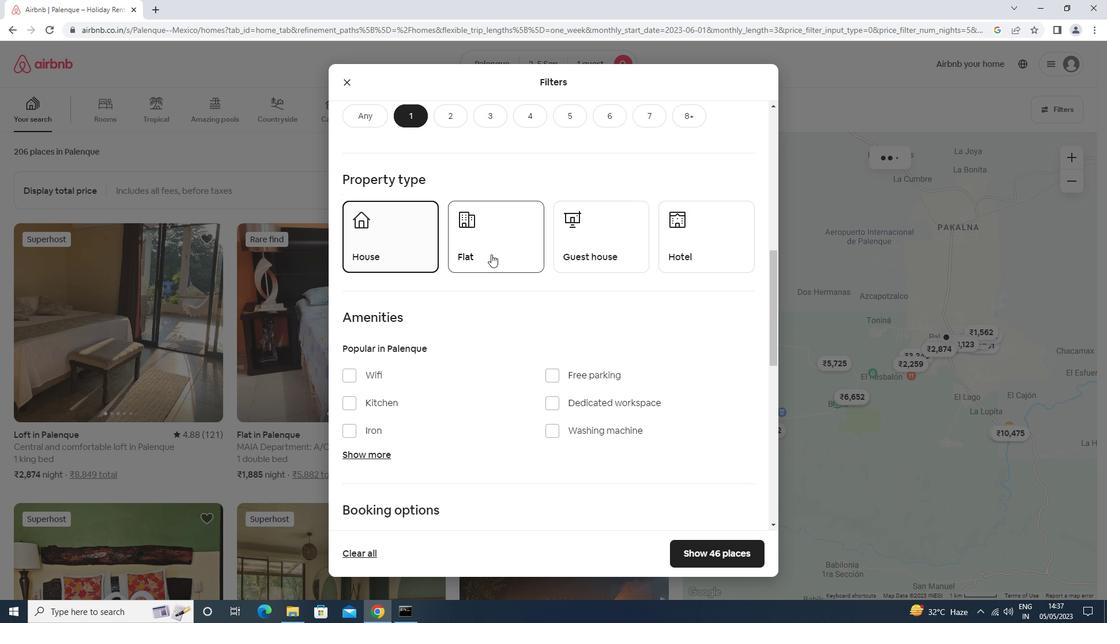 
Action: Mouse moved to (580, 249)
Screenshot: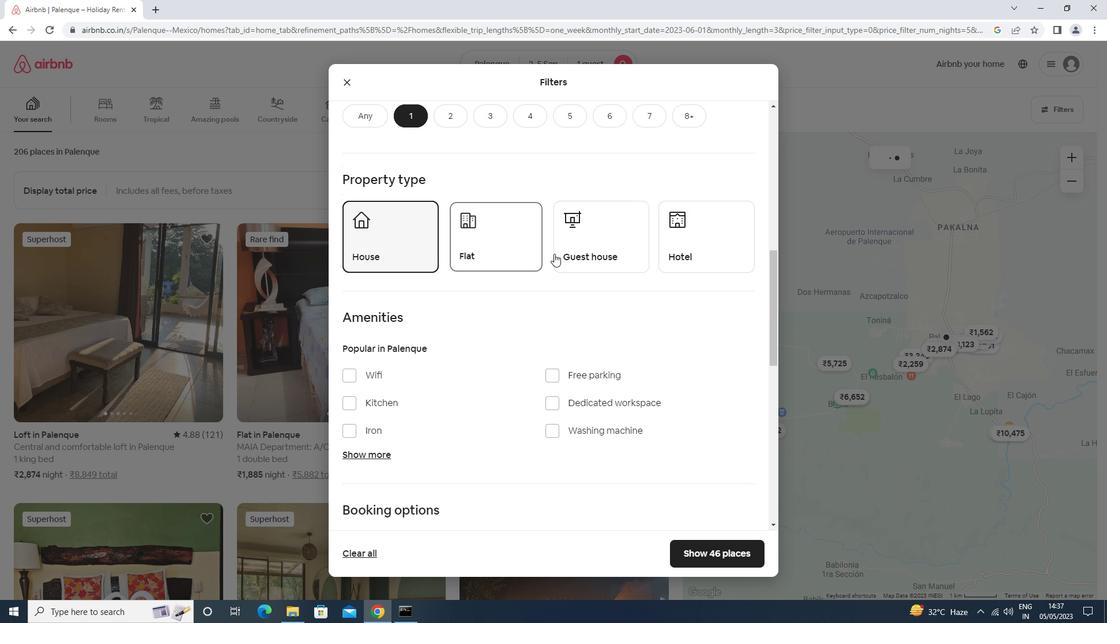 
Action: Mouse pressed left at (580, 249)
Screenshot: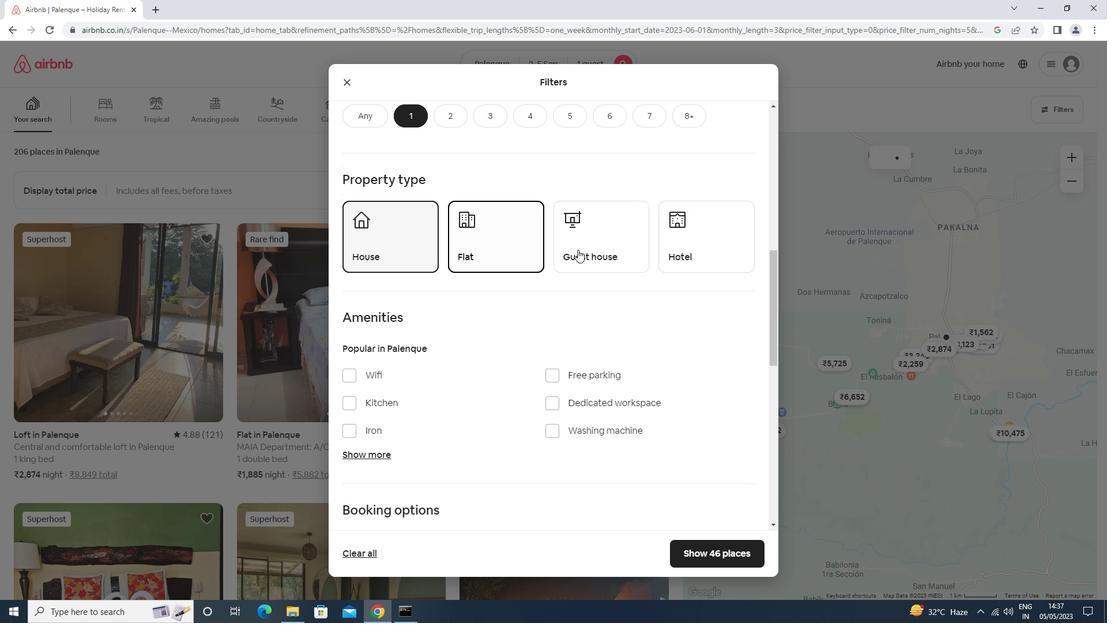 
Action: Mouse moved to (683, 245)
Screenshot: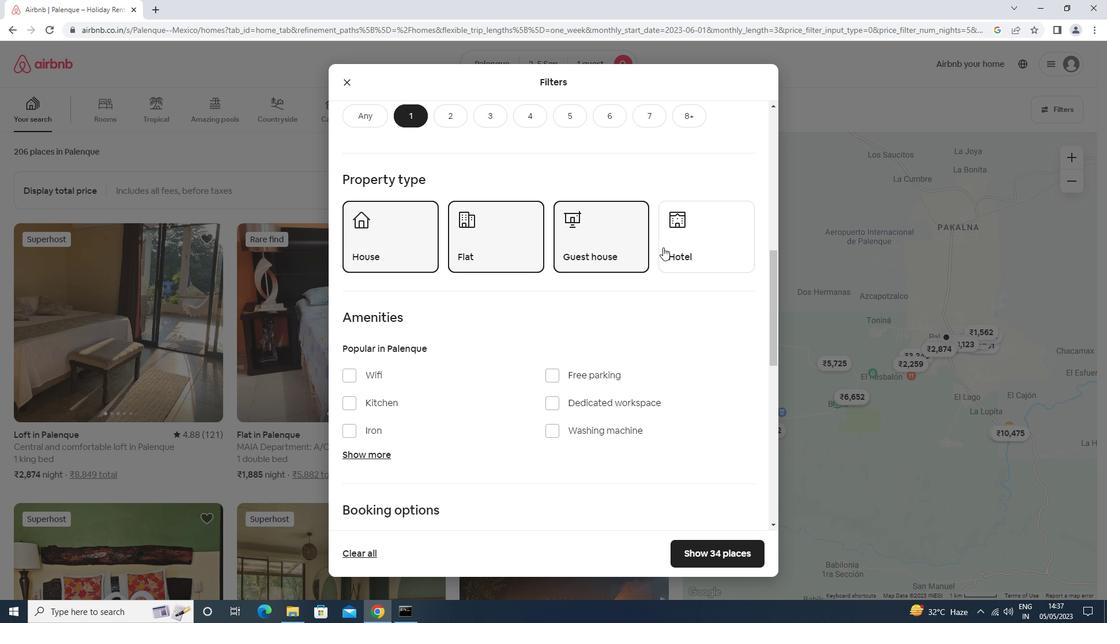 
Action: Mouse pressed left at (683, 245)
Screenshot: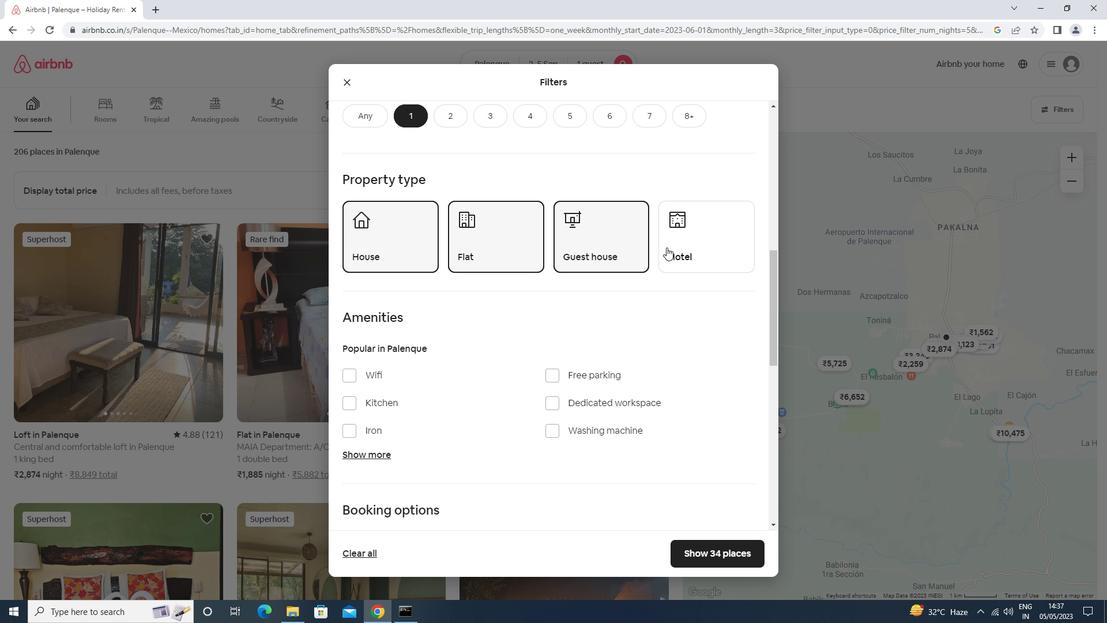 
Action: Mouse moved to (679, 248)
Screenshot: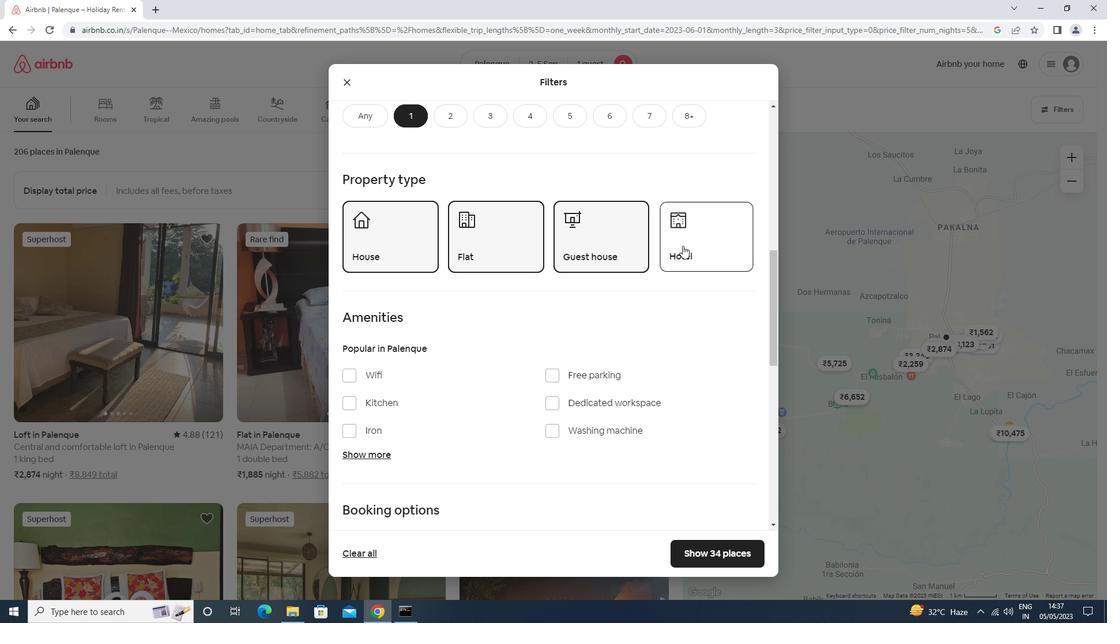 
Action: Mouse scrolled (679, 248) with delta (0, 0)
Screenshot: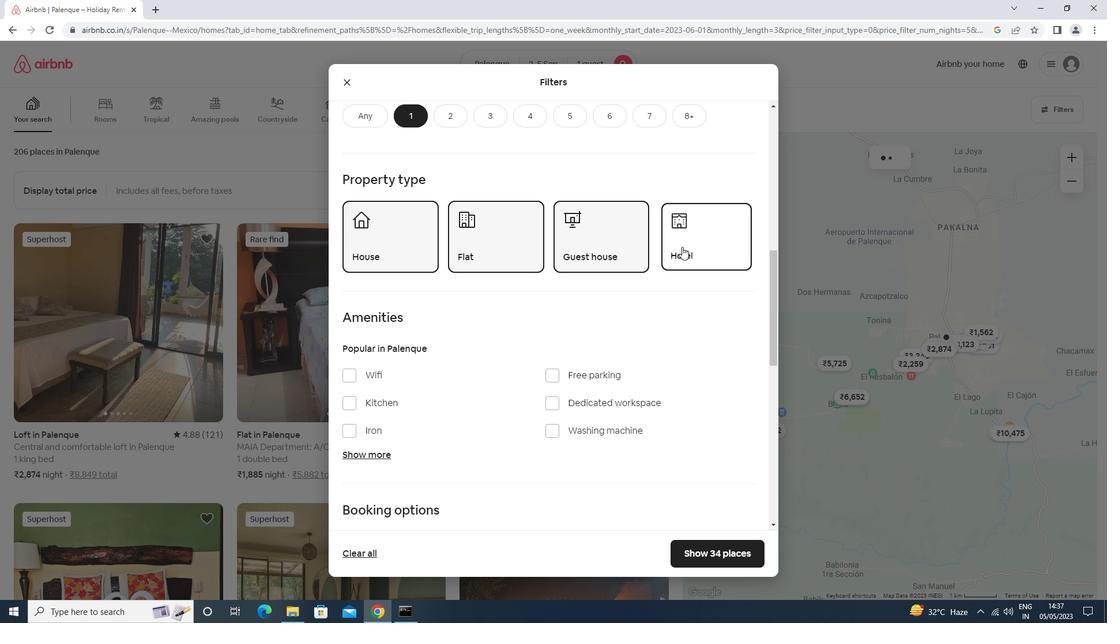 
Action: Mouse moved to (679, 250)
Screenshot: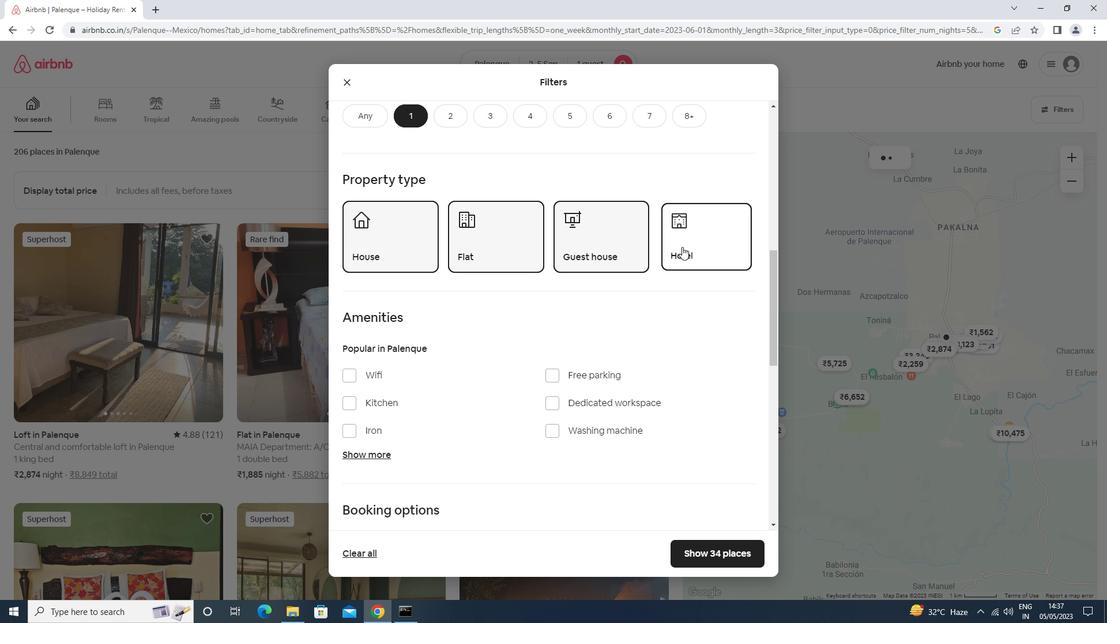 
Action: Mouse scrolled (679, 249) with delta (0, 0)
Screenshot: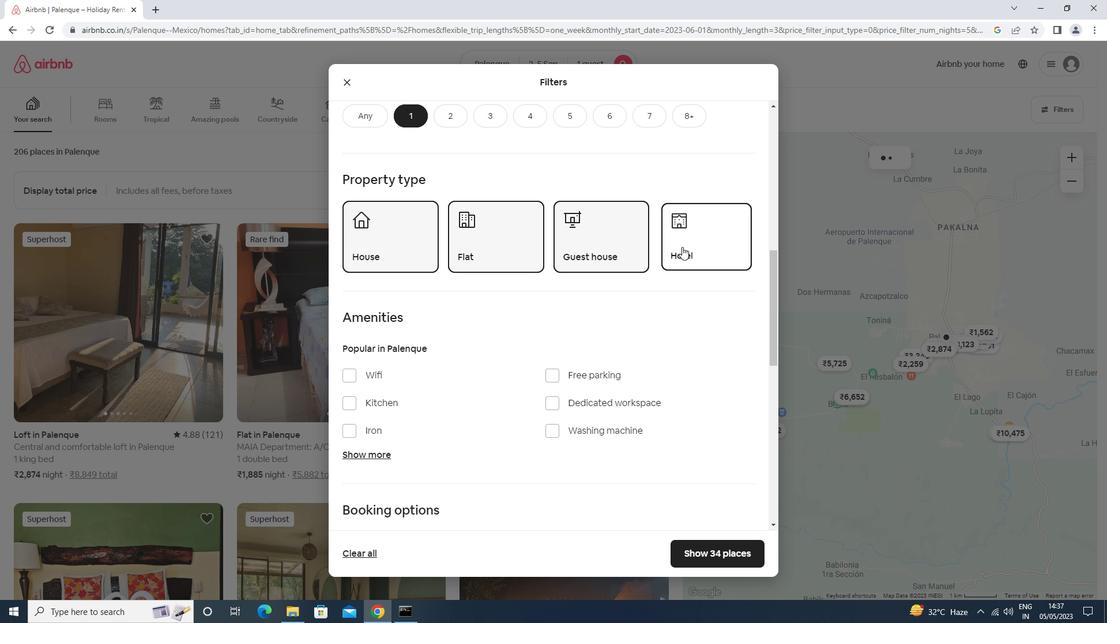 
Action: Mouse moved to (679, 250)
Screenshot: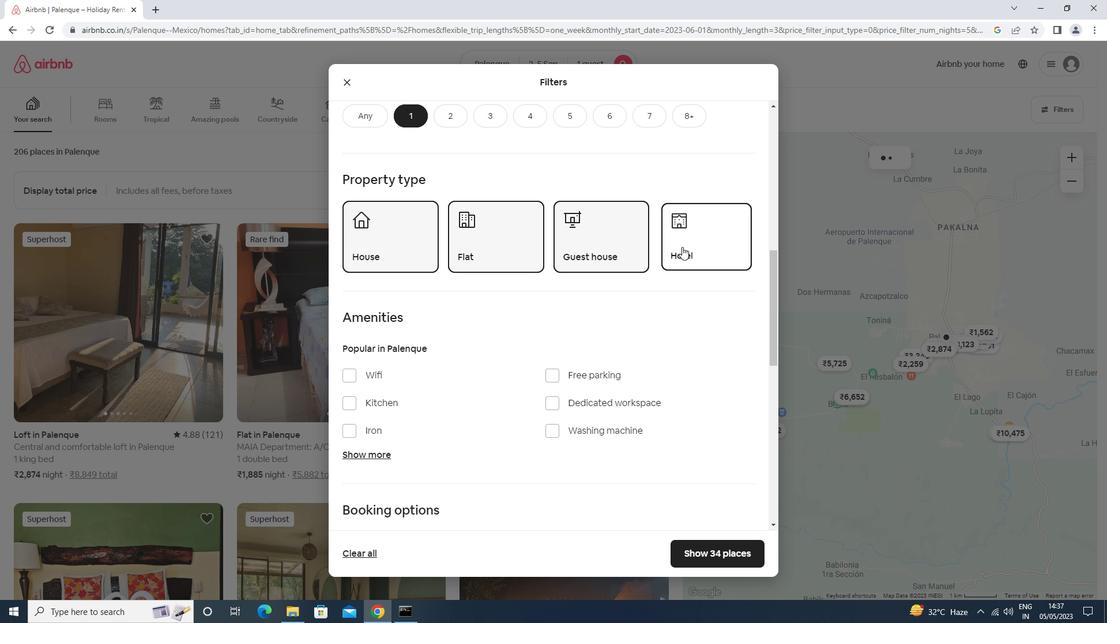 
Action: Mouse scrolled (679, 249) with delta (0, 0)
Screenshot: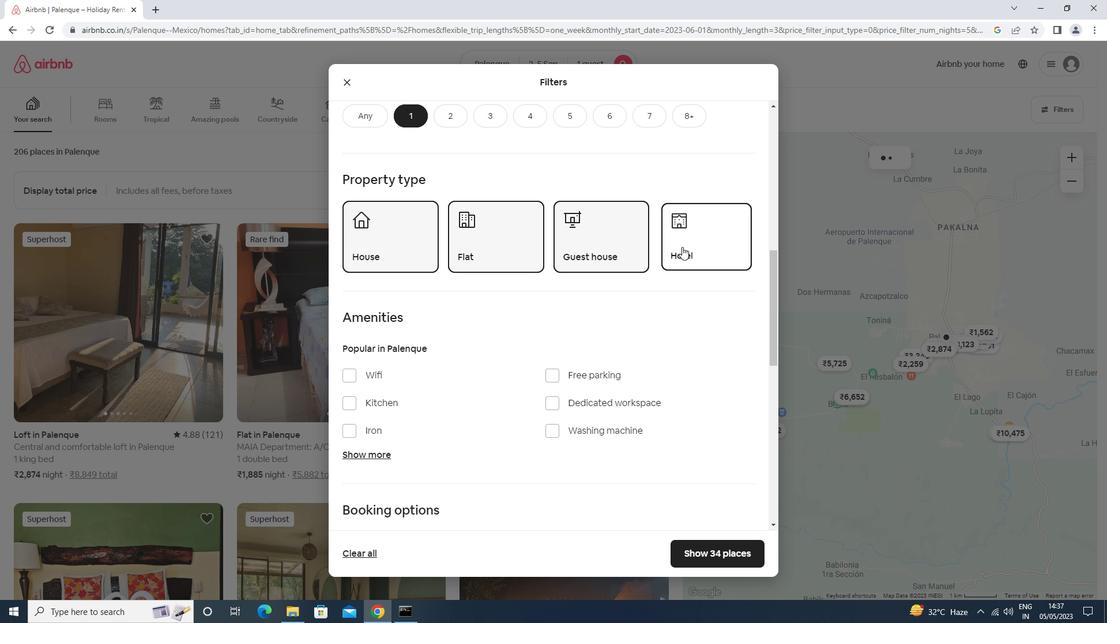 
Action: Mouse scrolled (679, 249) with delta (0, 0)
Screenshot: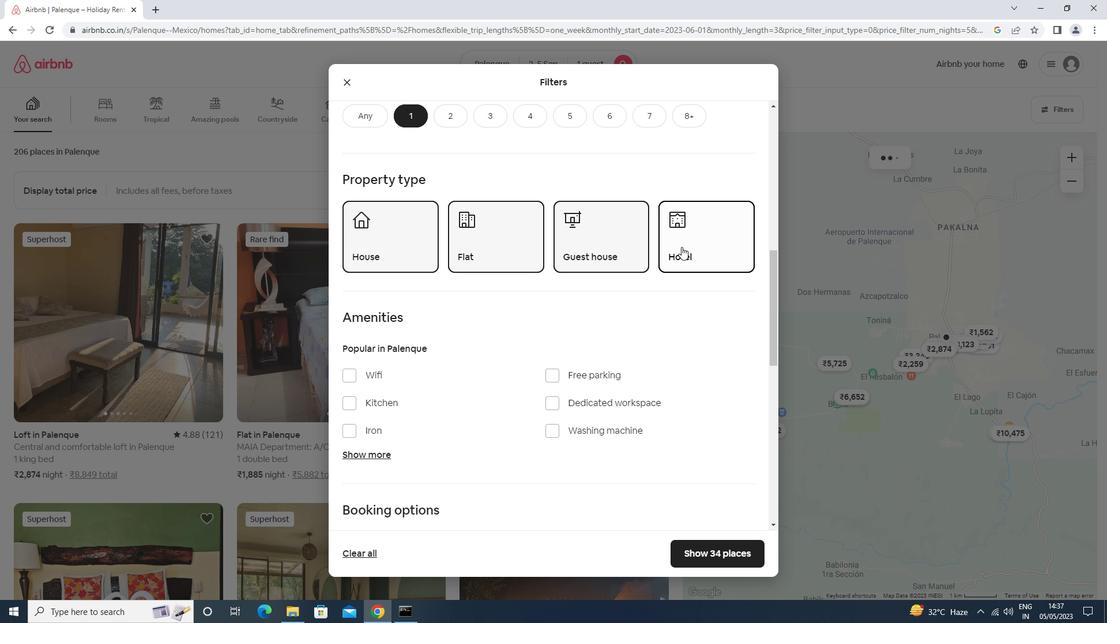 
Action: Mouse scrolled (679, 249) with delta (0, 0)
Screenshot: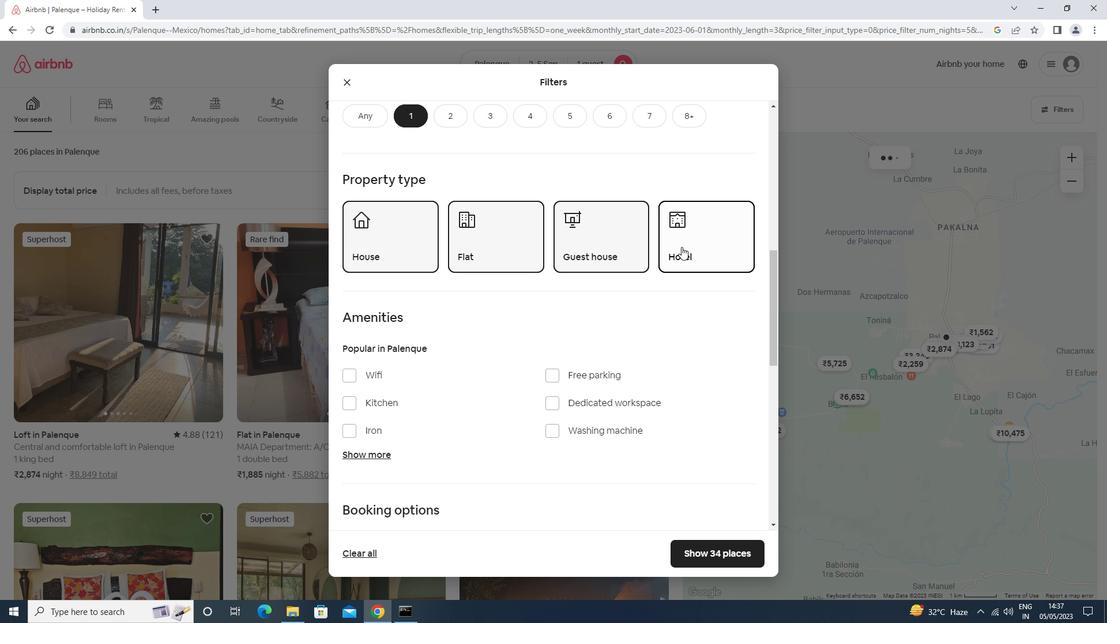 
Action: Mouse scrolled (679, 249) with delta (0, 0)
Screenshot: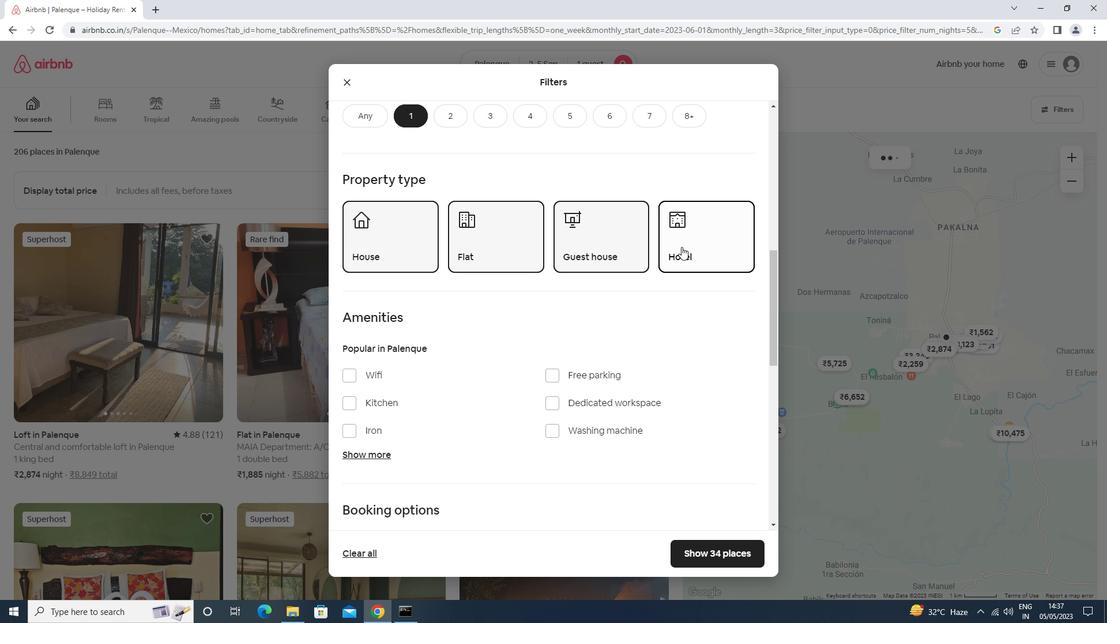 
Action: Mouse moved to (732, 245)
Screenshot: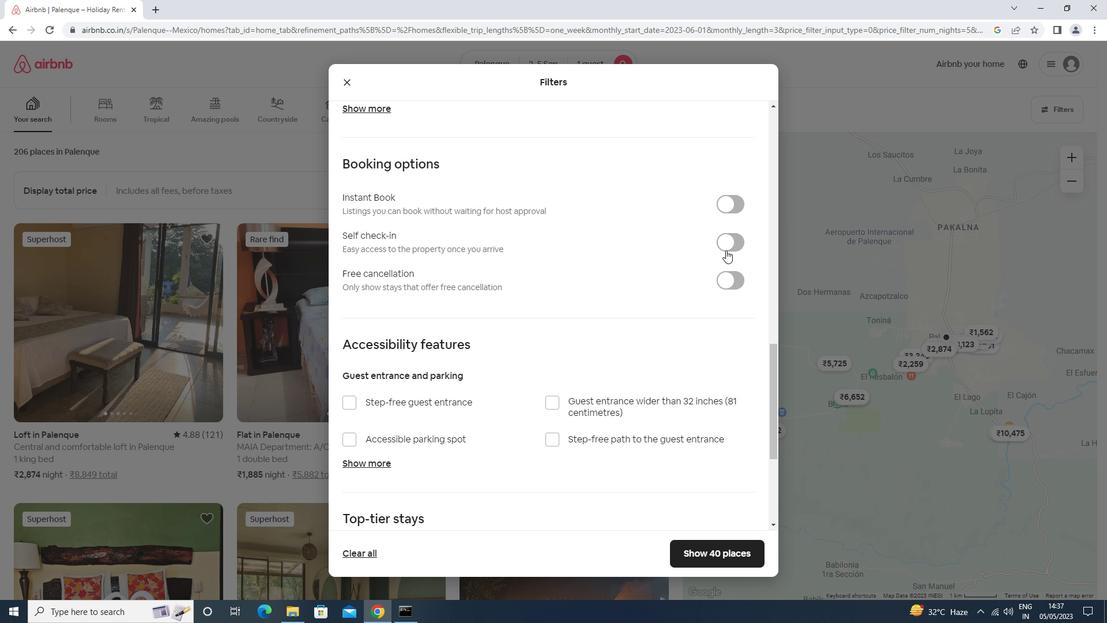 
Action: Mouse pressed left at (732, 245)
Screenshot: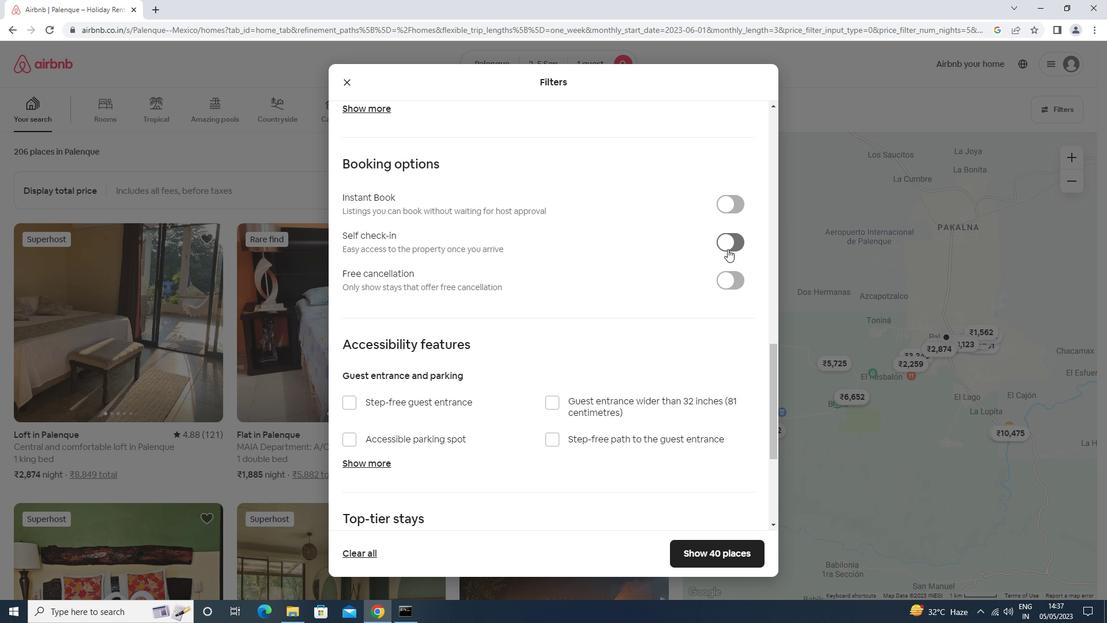 
Action: Mouse moved to (706, 261)
Screenshot: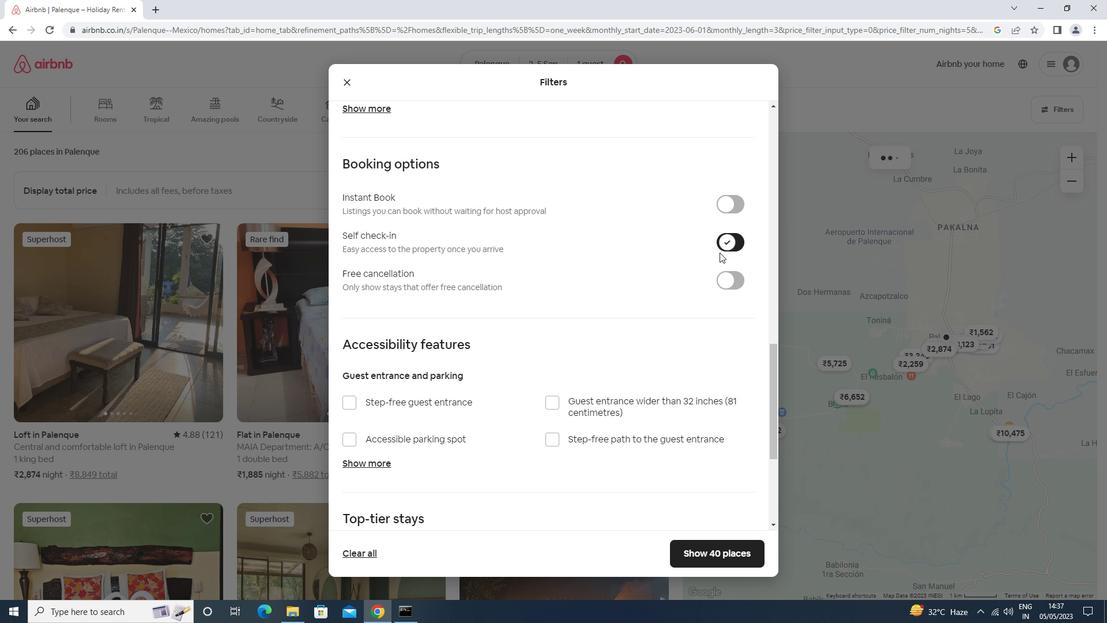 
Action: Mouse scrolled (706, 259) with delta (0, 0)
Screenshot: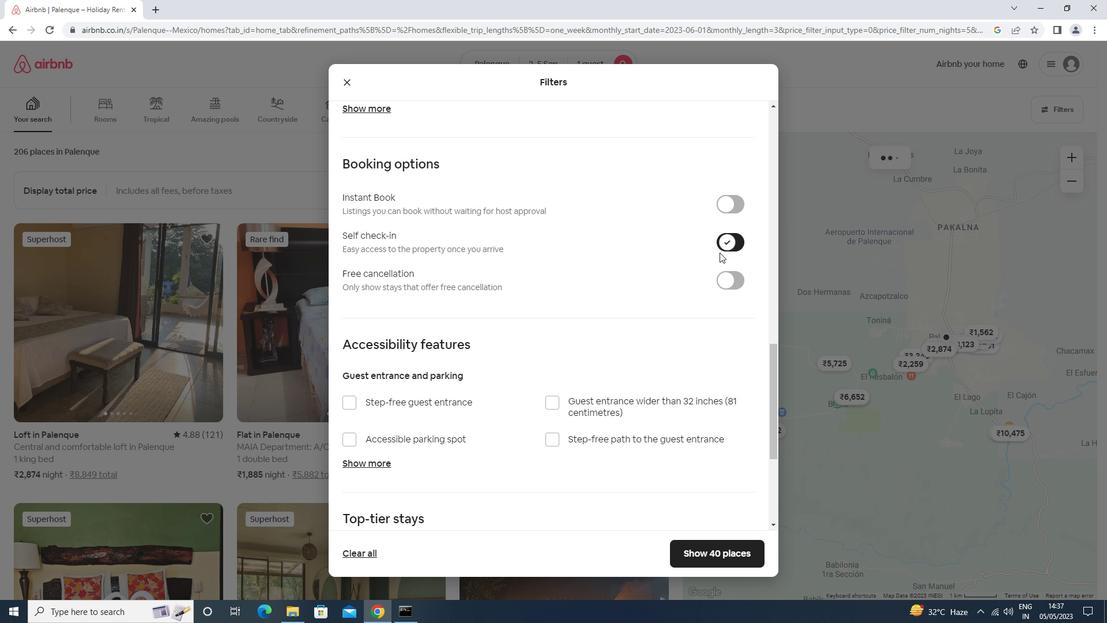 
Action: Mouse moved to (705, 263)
Screenshot: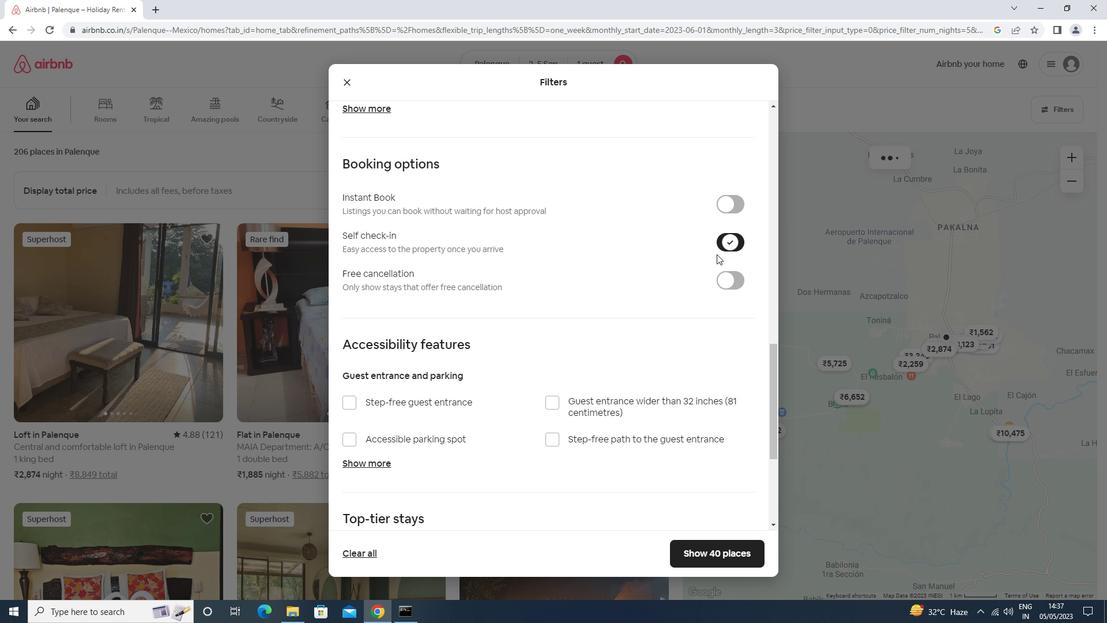 
Action: Mouse scrolled (705, 262) with delta (0, 0)
Screenshot: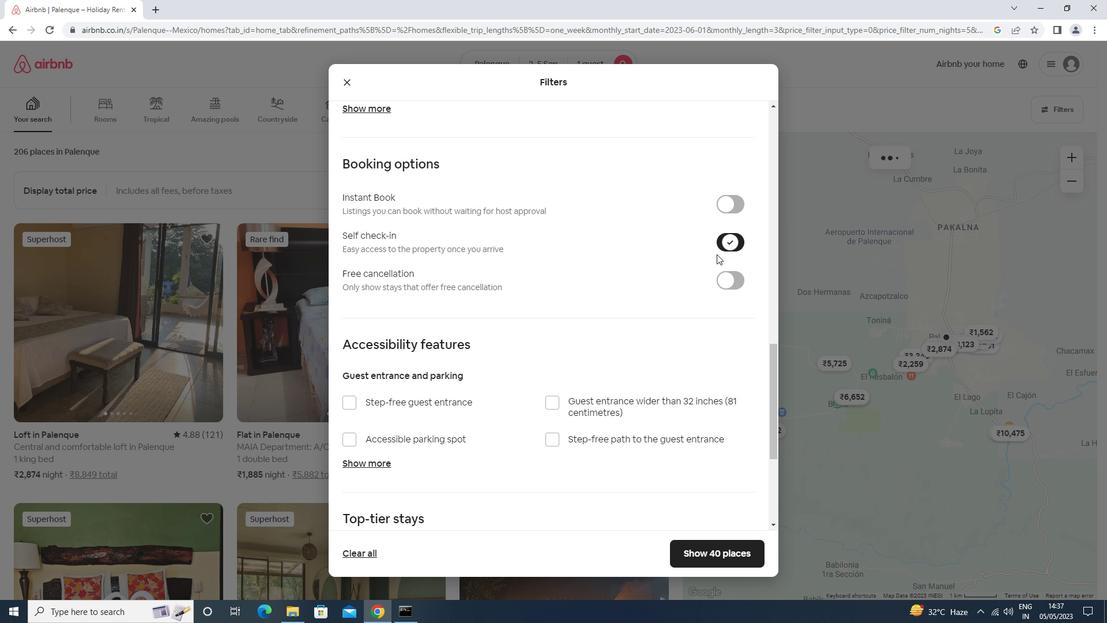 
Action: Mouse moved to (704, 263)
Screenshot: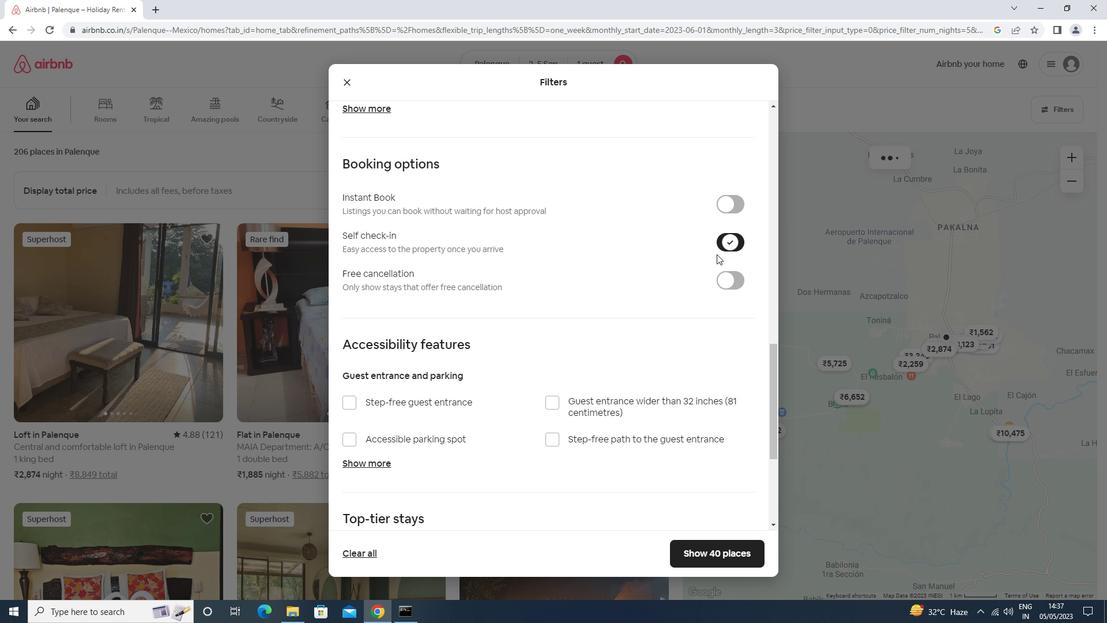 
Action: Mouse scrolled (704, 263) with delta (0, 0)
Screenshot: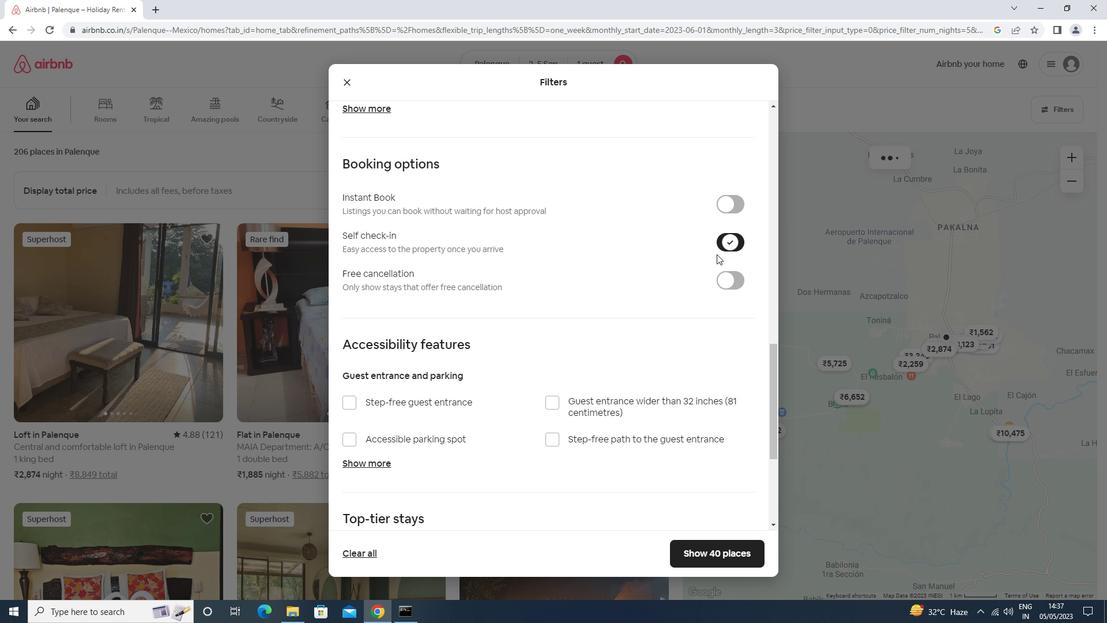
Action: Mouse scrolled (704, 263) with delta (0, 0)
Screenshot: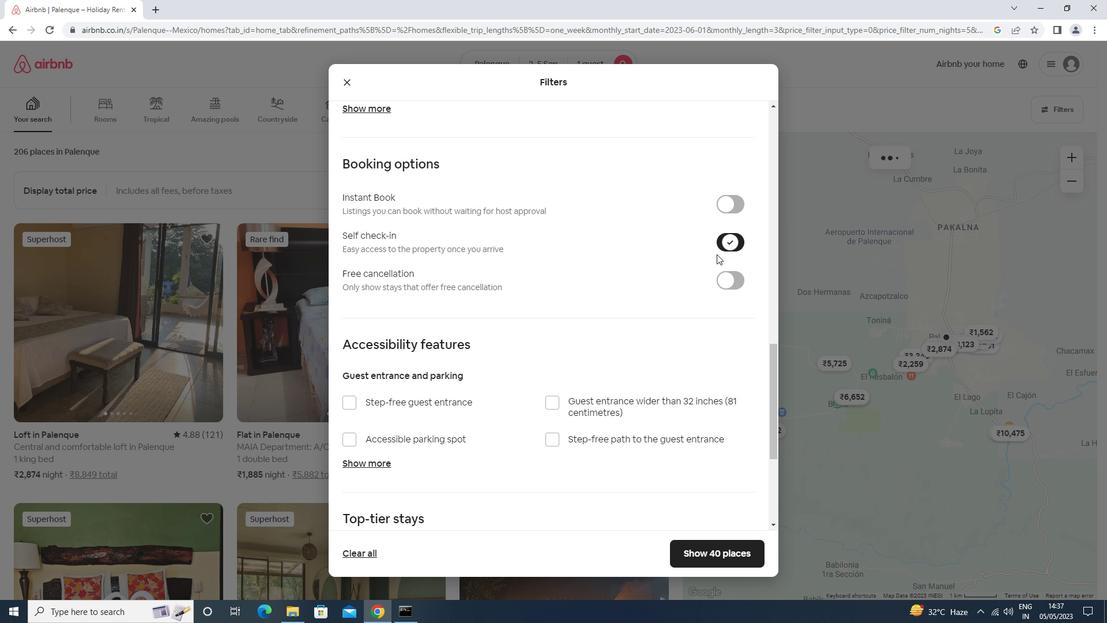 
Action: Mouse scrolled (704, 263) with delta (0, 0)
Screenshot: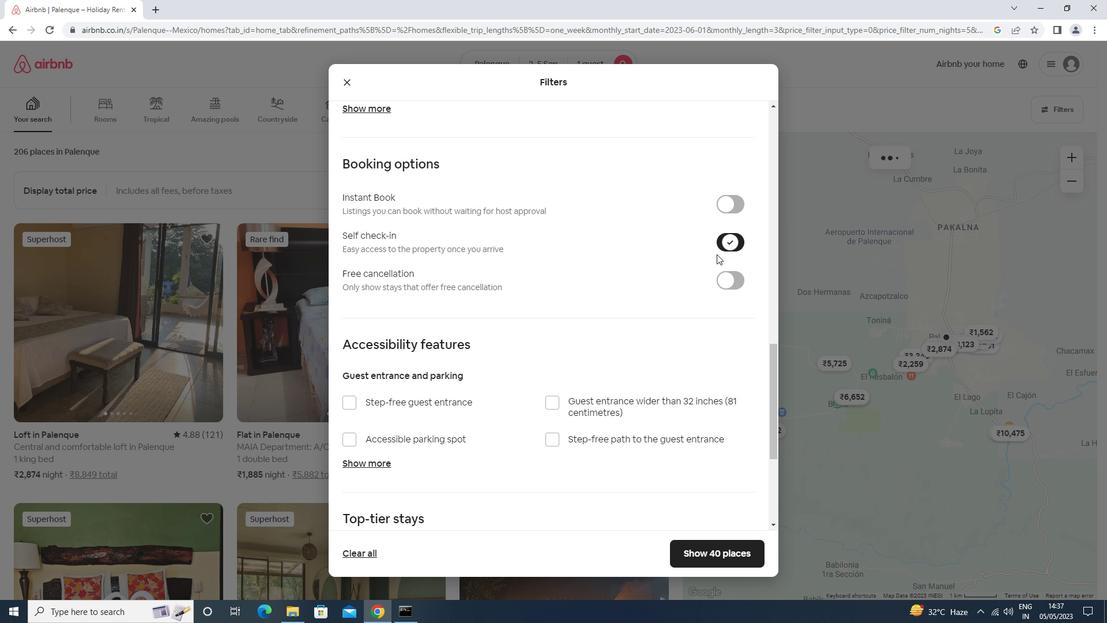 
Action: Mouse scrolled (704, 263) with delta (0, 0)
Screenshot: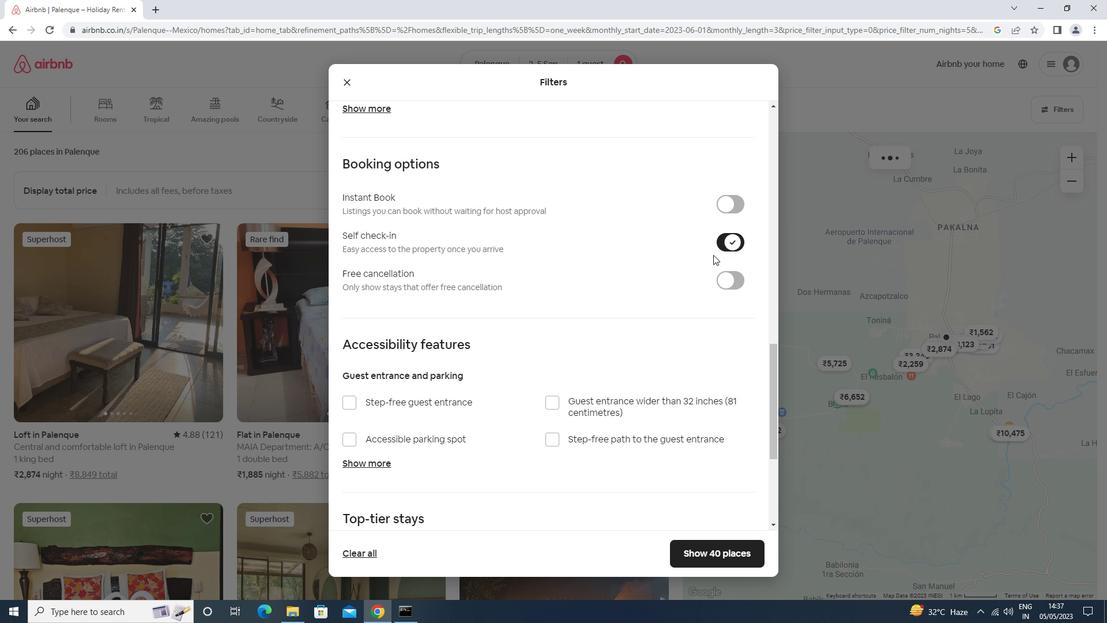 
Action: Mouse moved to (704, 264)
Screenshot: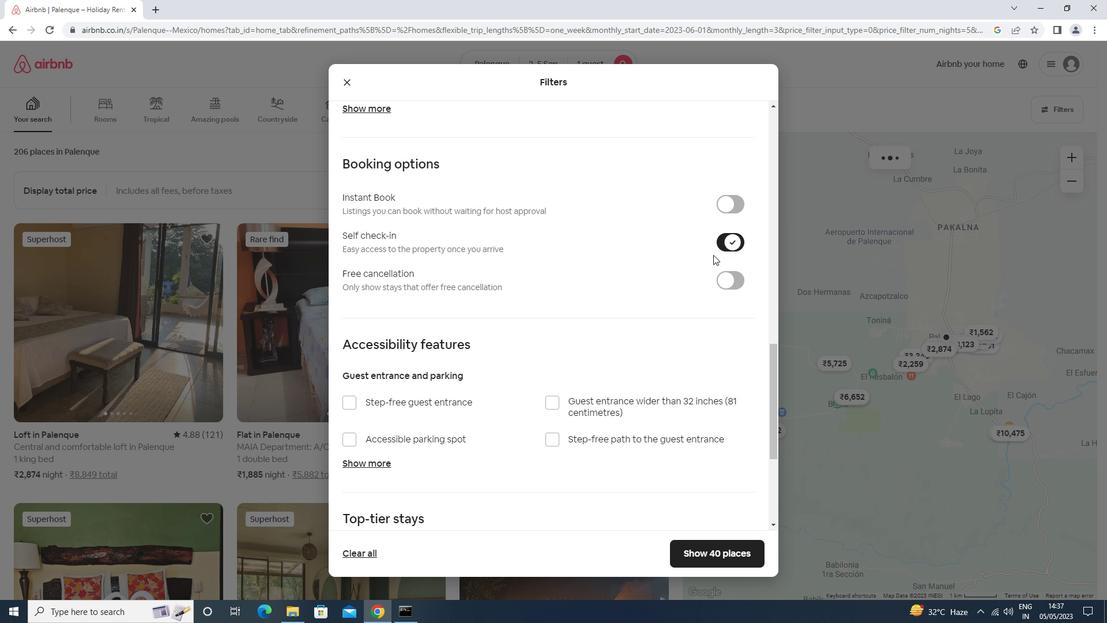 
Action: Mouse scrolled (704, 263) with delta (0, 0)
Screenshot: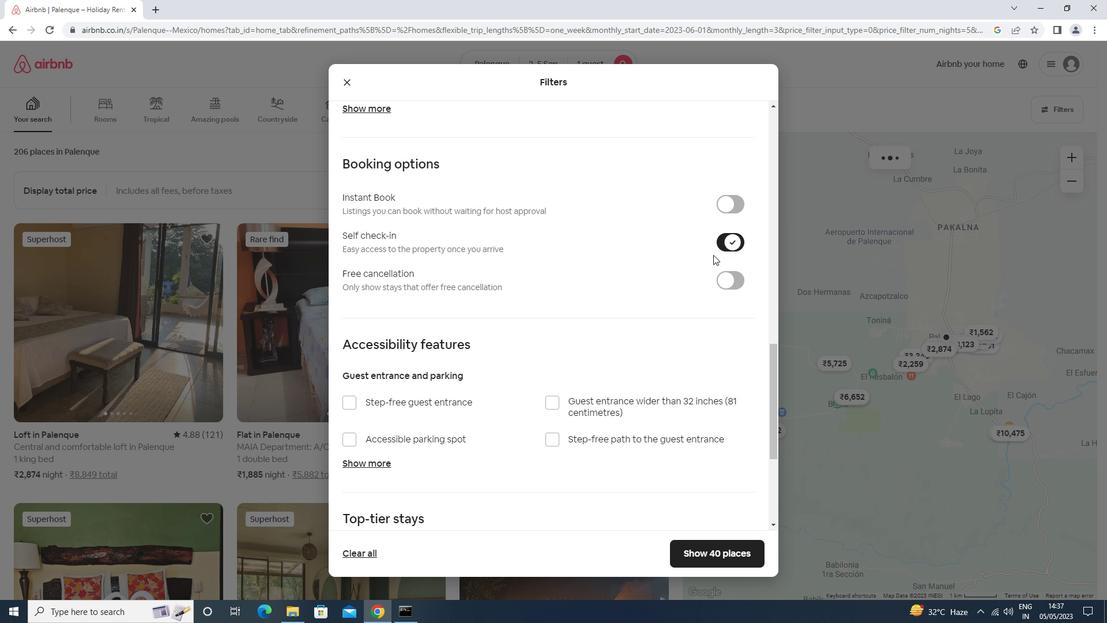 
Action: Mouse moved to (390, 450)
Screenshot: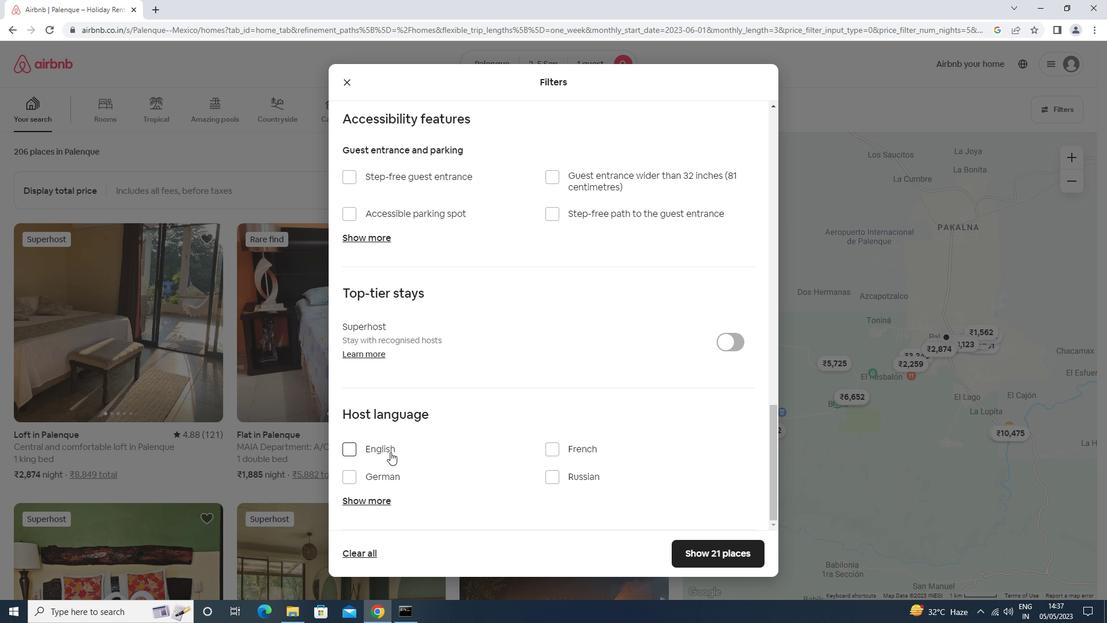 
Action: Mouse pressed left at (390, 450)
Screenshot: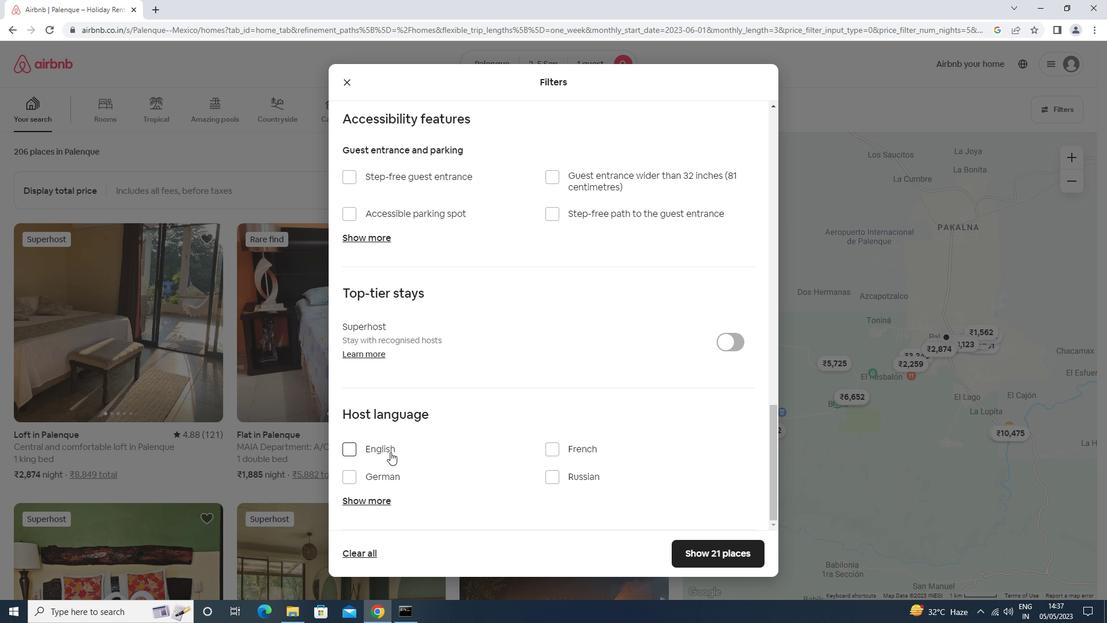 
Action: Mouse moved to (710, 551)
Screenshot: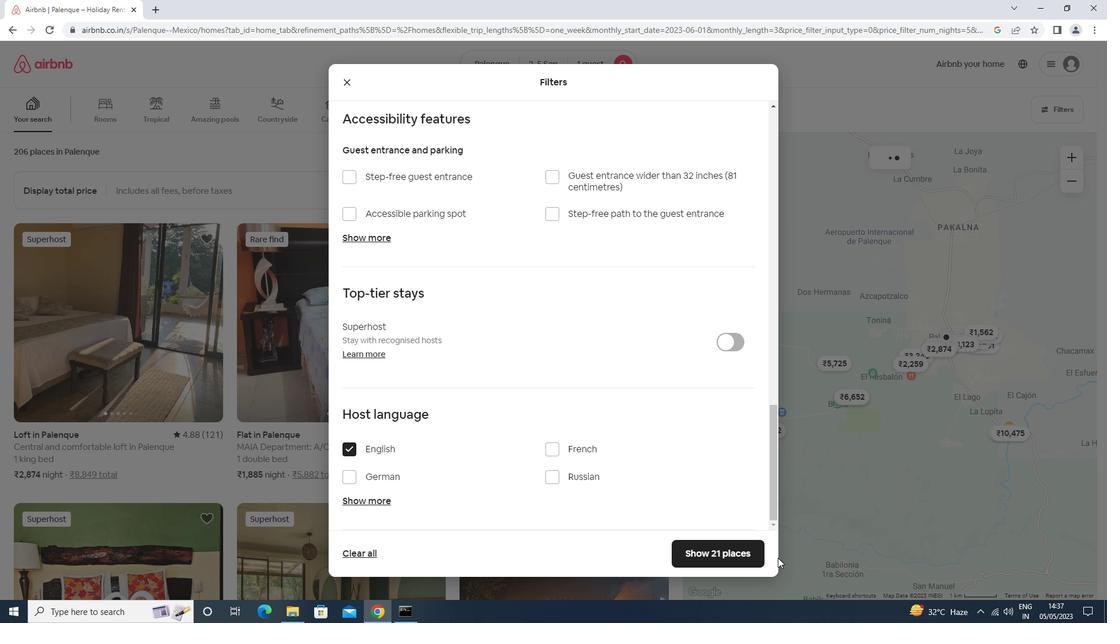 
Action: Mouse pressed left at (710, 551)
Screenshot: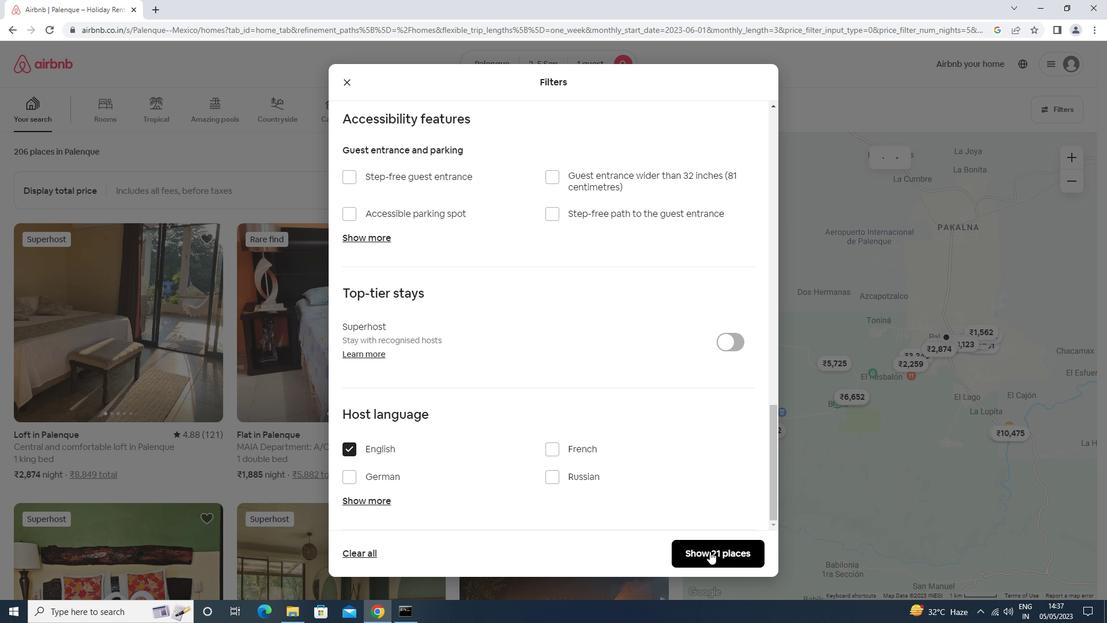 
Action: Mouse moved to (706, 548)
Screenshot: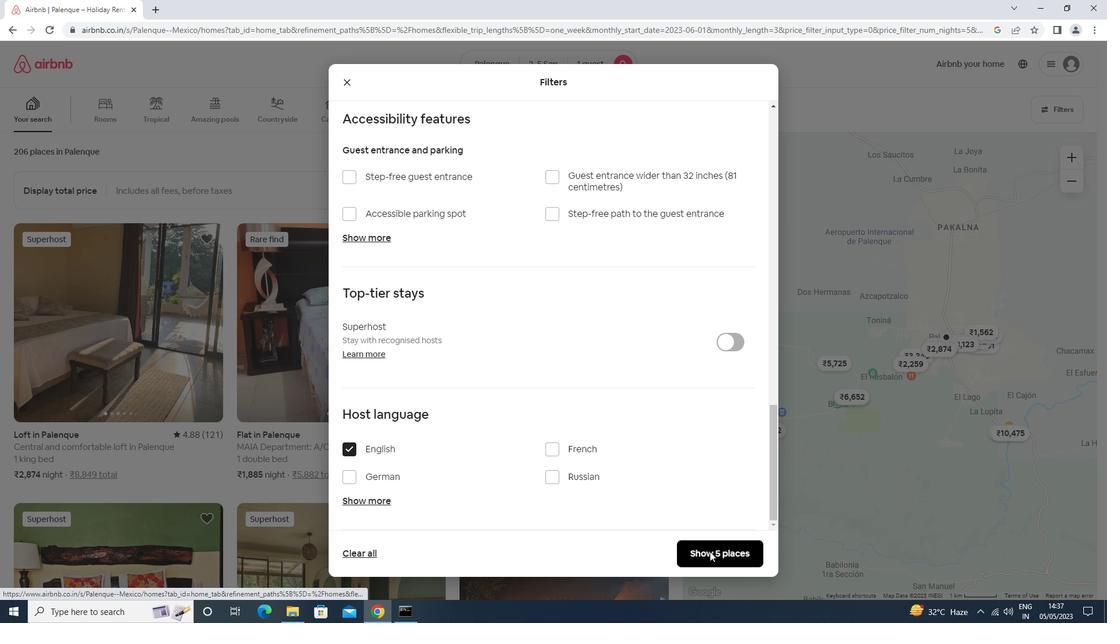 
